 Task: Assign in the project BeaconTech the issue 'Implement a new cloud-based asset management system for a company with advanced asset tracking and maintenance features' to the sprint 'User Persona Development Sprint.'. Assign in the project BeaconTech the issue 'Integrate a new push notification feature into an existing mobile application to enhance user engagement and real-time updates' to the sprint 'User Persona Development Sprint.'. Assign in the project BeaconTech the issue 'Develop a new tool for automated testing of mobile application UI/UX design and user flow' to the sprint 'User Persona Development Sprint.'. Assign in the project BeaconTech the issue 'Upgrade the search and filtering mechanisms of a web application to improve user search experience and result accuracy' to the sprint 'User Persona Development Sprint.'
Action: Mouse moved to (199, 60)
Screenshot: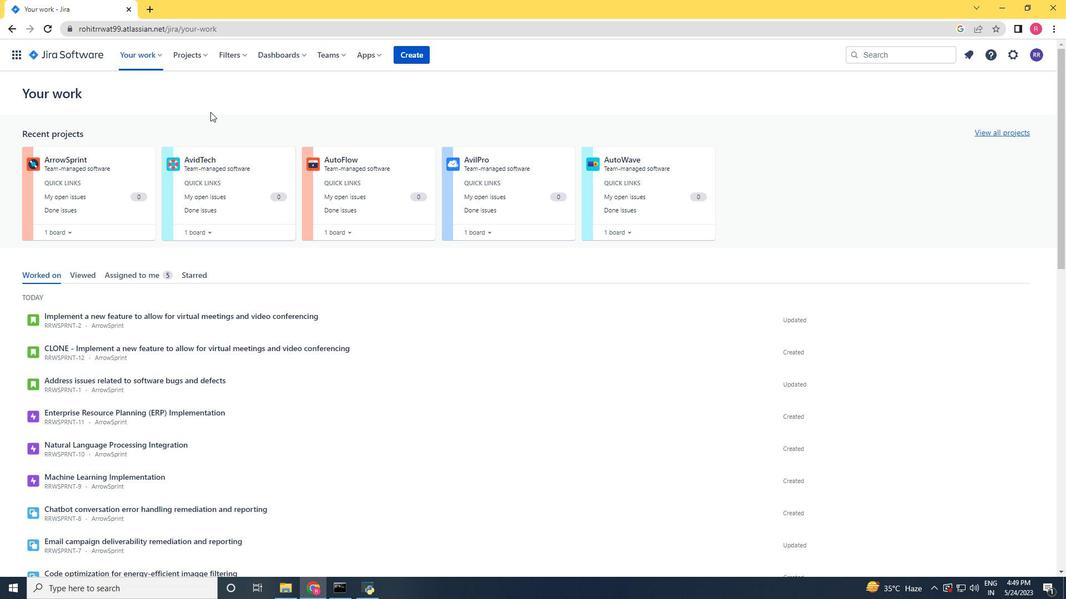 
Action: Mouse pressed left at (199, 60)
Screenshot: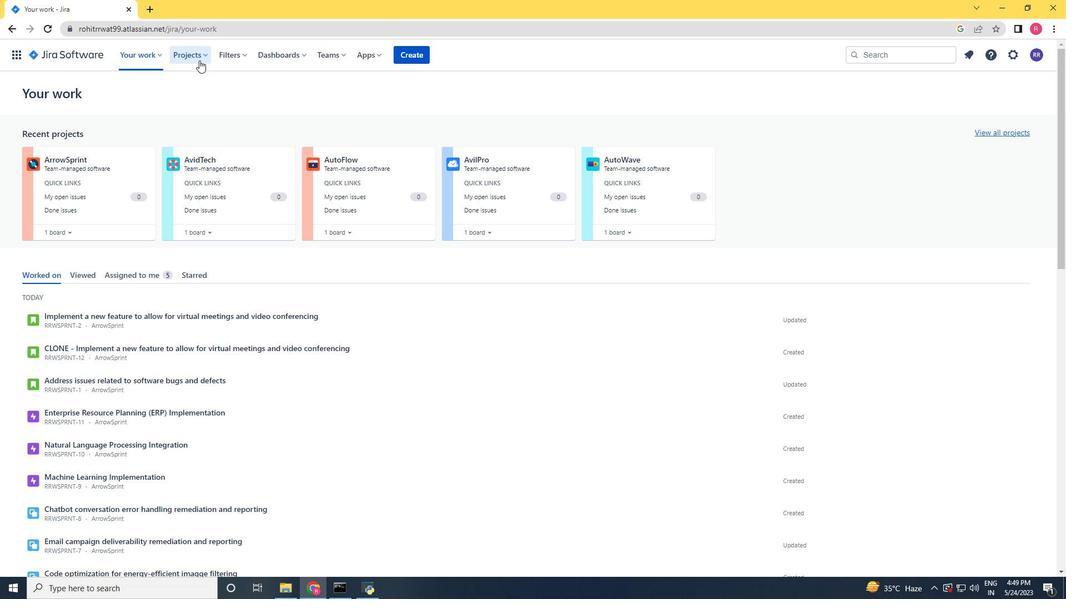 
Action: Mouse moved to (228, 116)
Screenshot: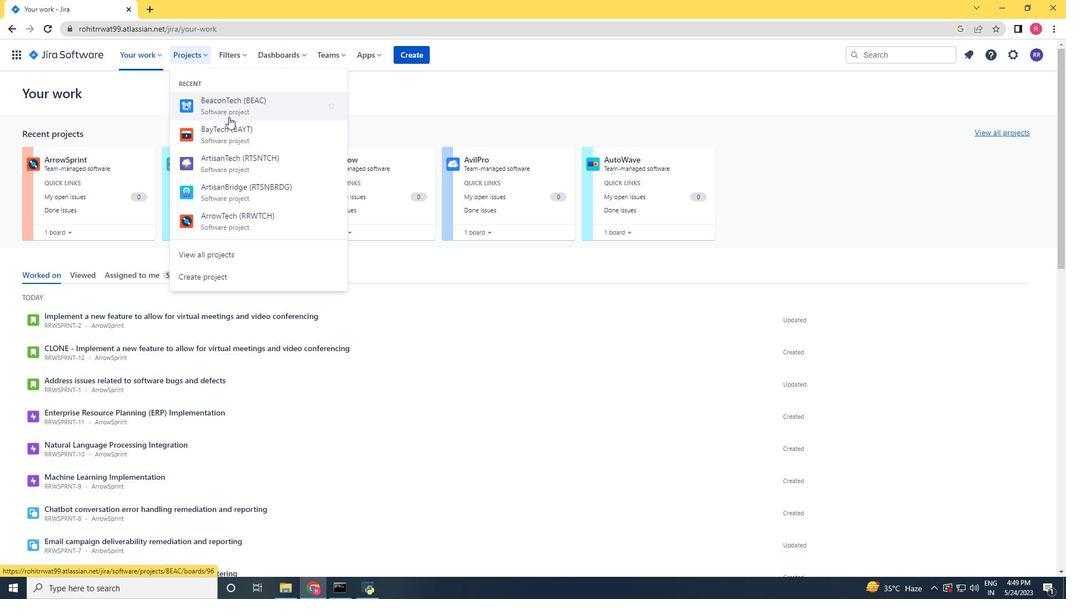 
Action: Mouse pressed left at (228, 116)
Screenshot: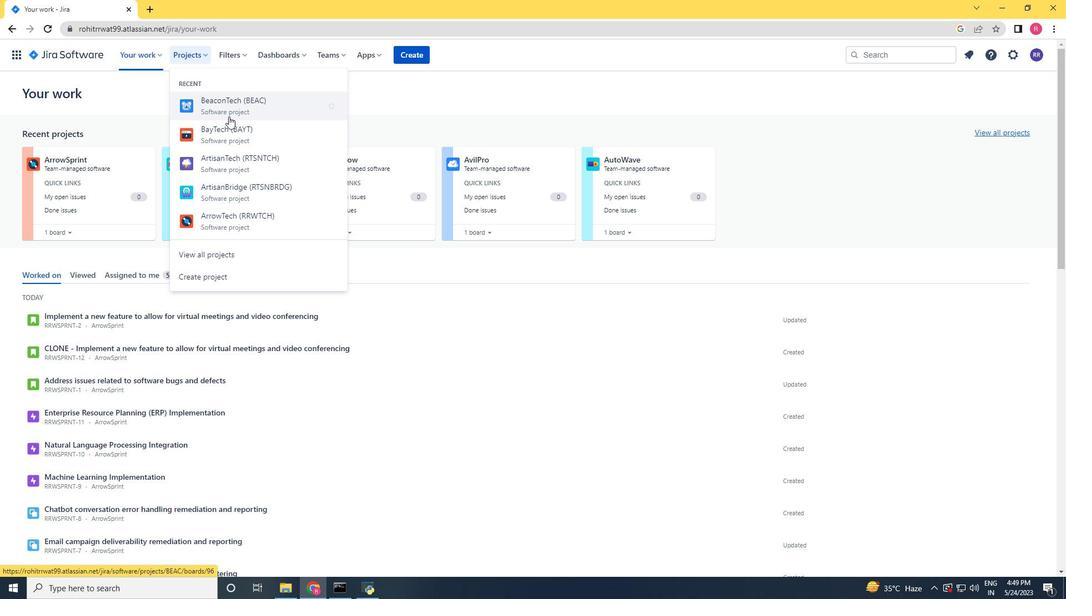 
Action: Mouse moved to (84, 173)
Screenshot: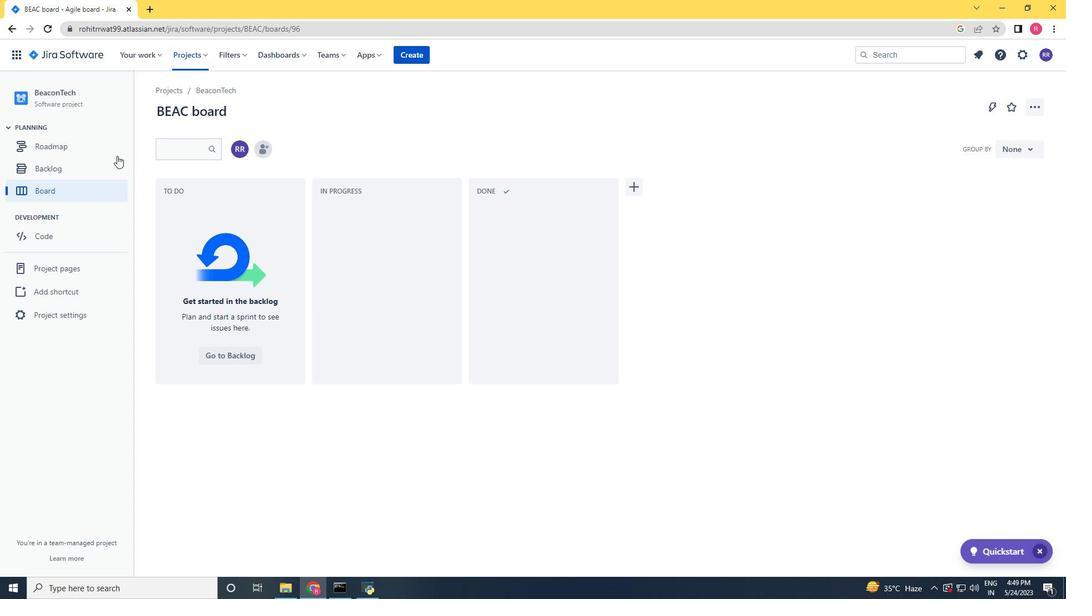 
Action: Mouse pressed left at (84, 173)
Screenshot: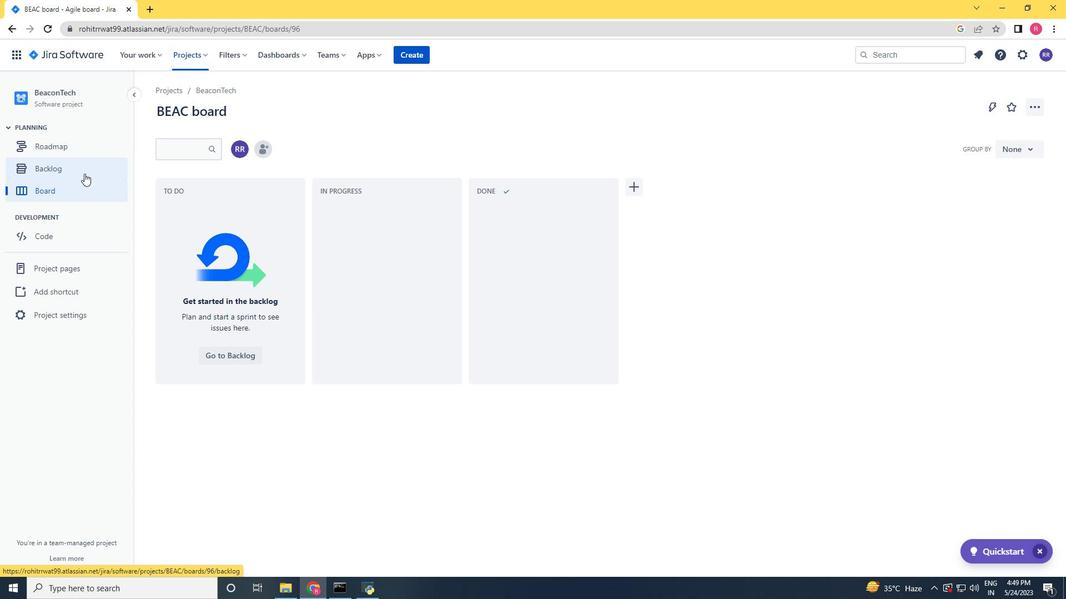
Action: Mouse moved to (1017, 297)
Screenshot: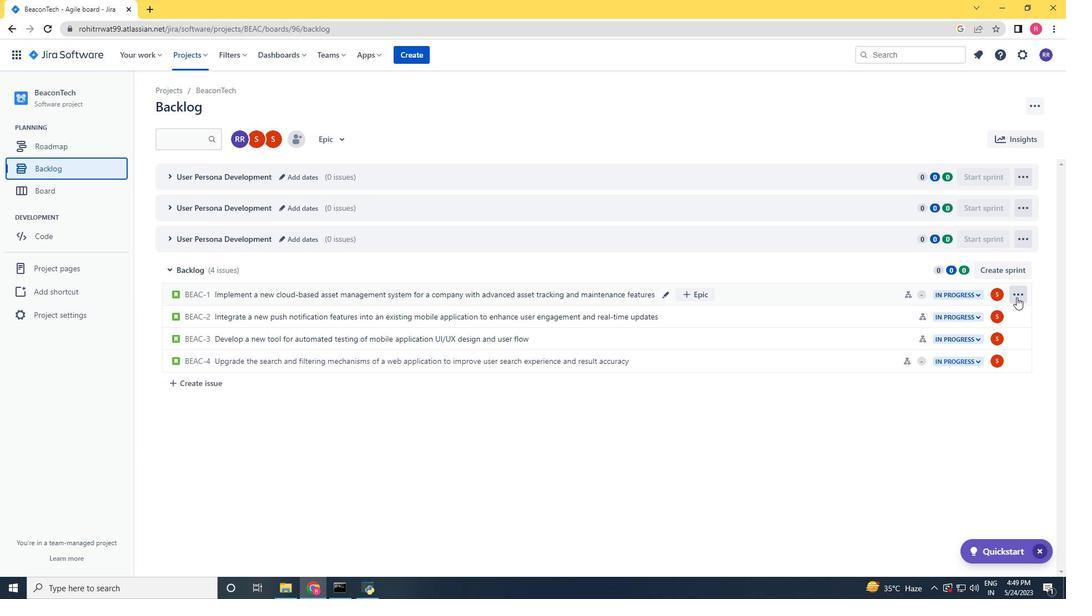 
Action: Mouse pressed left at (1017, 297)
Screenshot: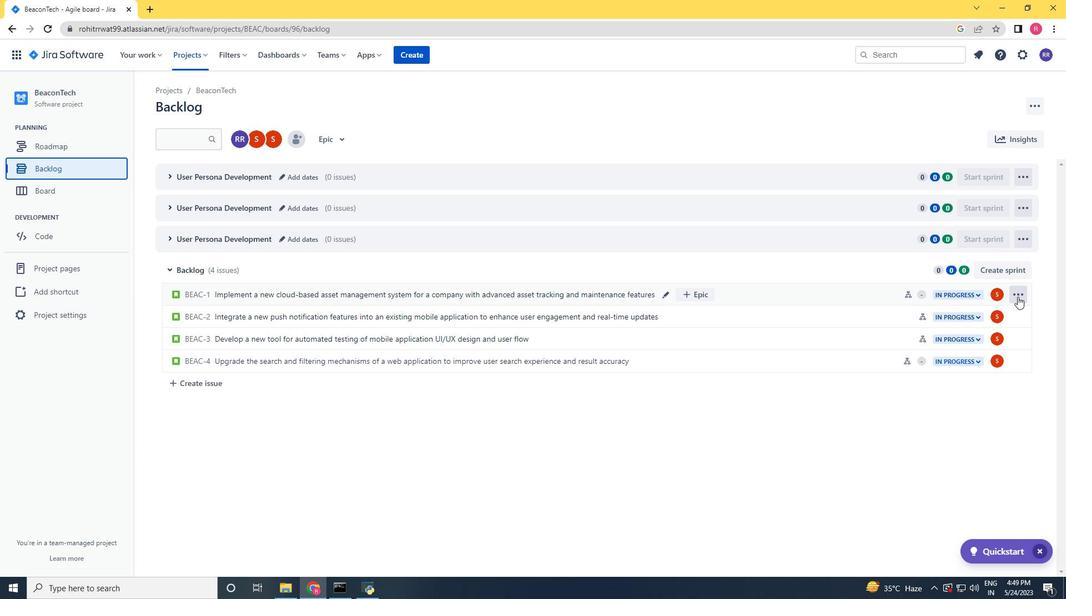 
Action: Mouse moved to (968, 418)
Screenshot: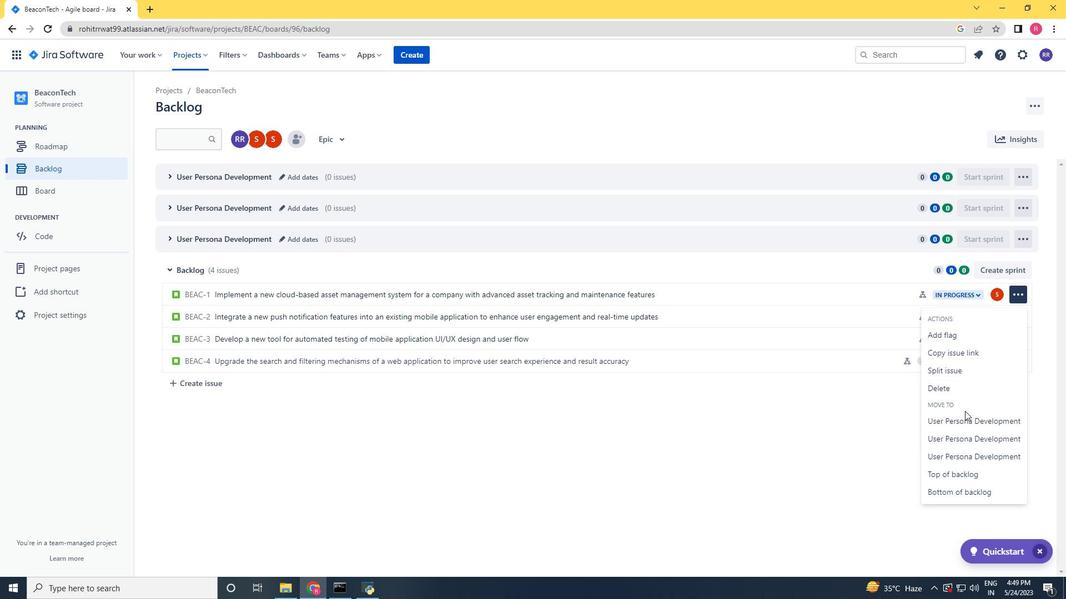 
Action: Mouse pressed left at (968, 418)
Screenshot: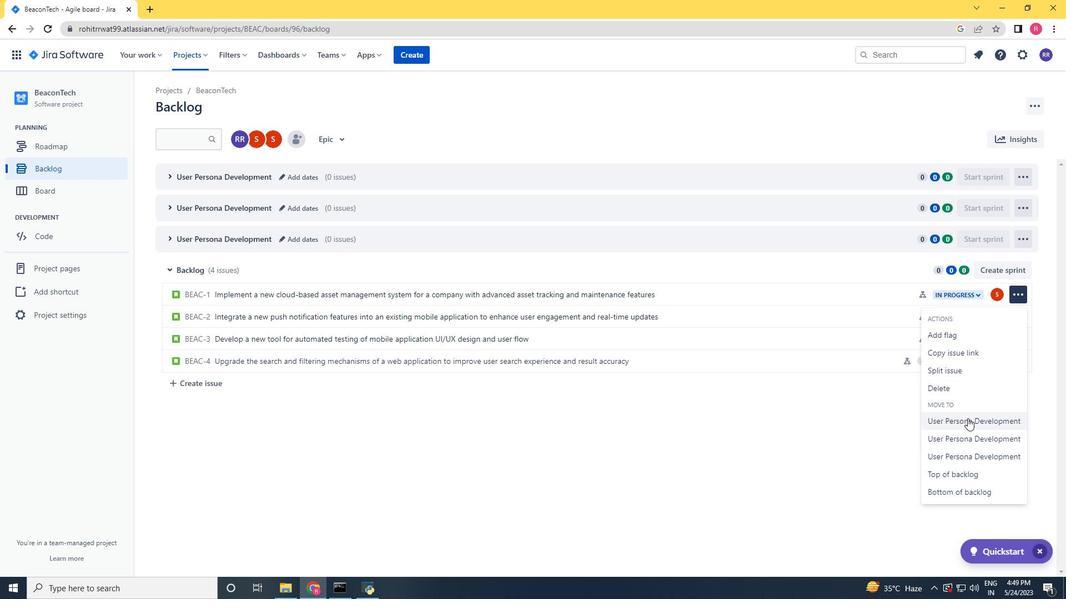 
Action: Mouse moved to (1021, 293)
Screenshot: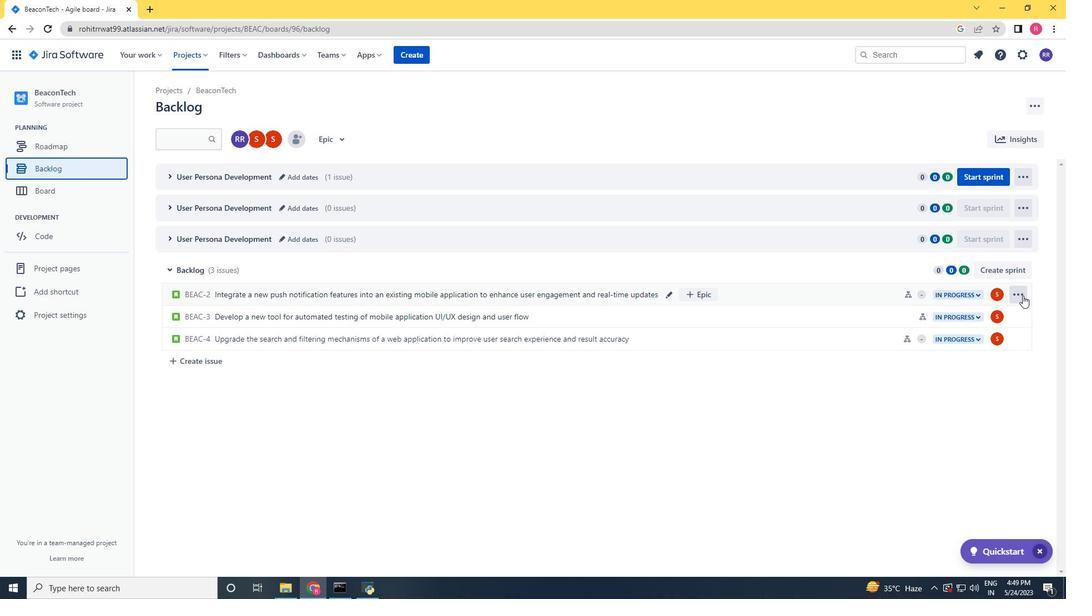 
Action: Mouse pressed left at (1021, 293)
Screenshot: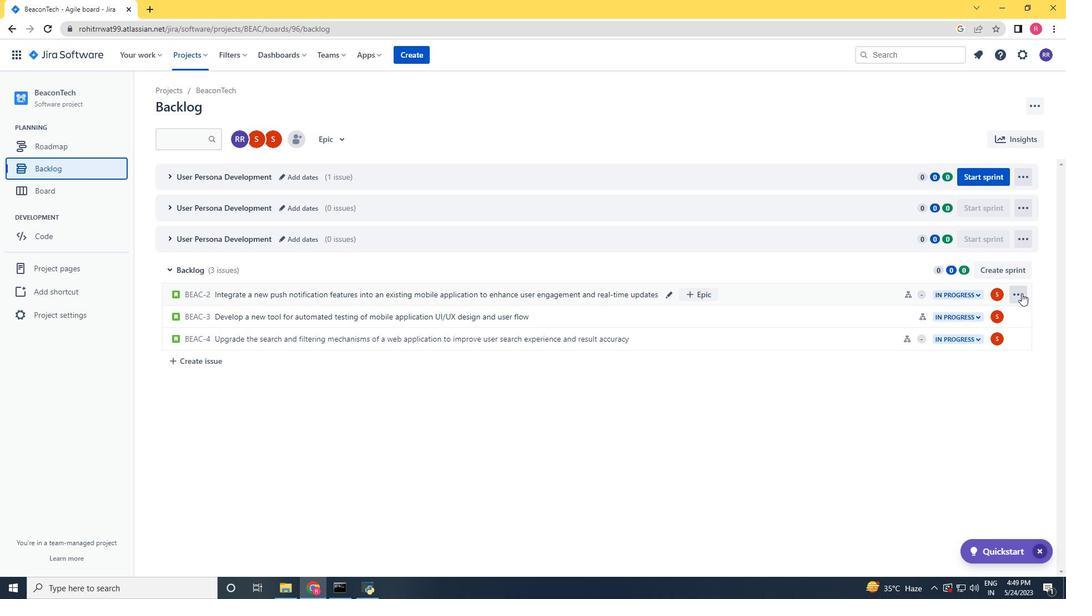 
Action: Mouse moved to (1008, 439)
Screenshot: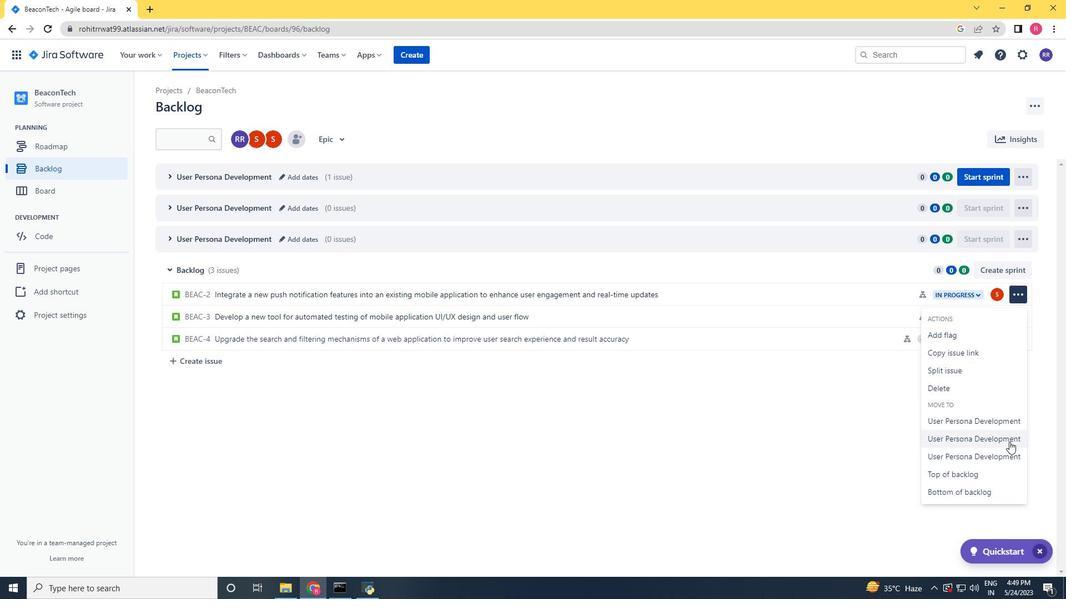 
Action: Mouse pressed left at (1008, 439)
Screenshot: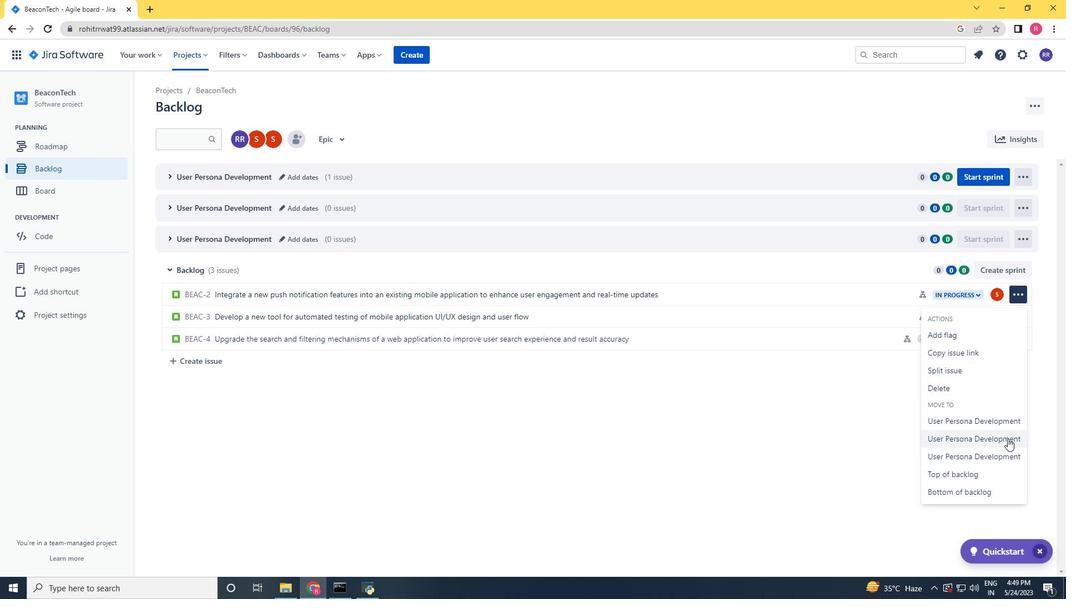 
Action: Mouse moved to (1014, 292)
Screenshot: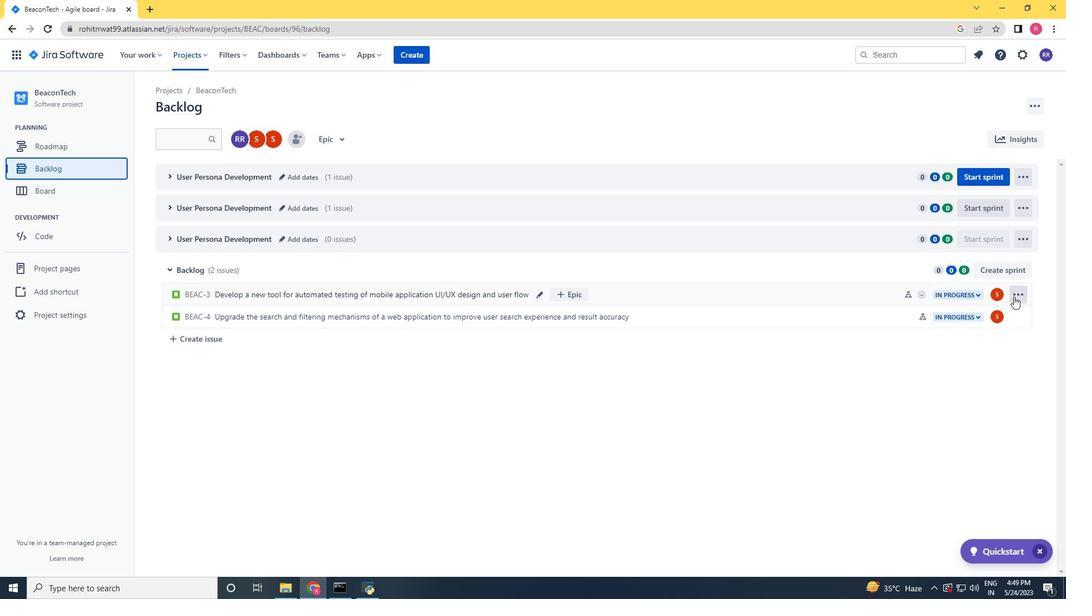 
Action: Mouse pressed left at (1014, 292)
Screenshot: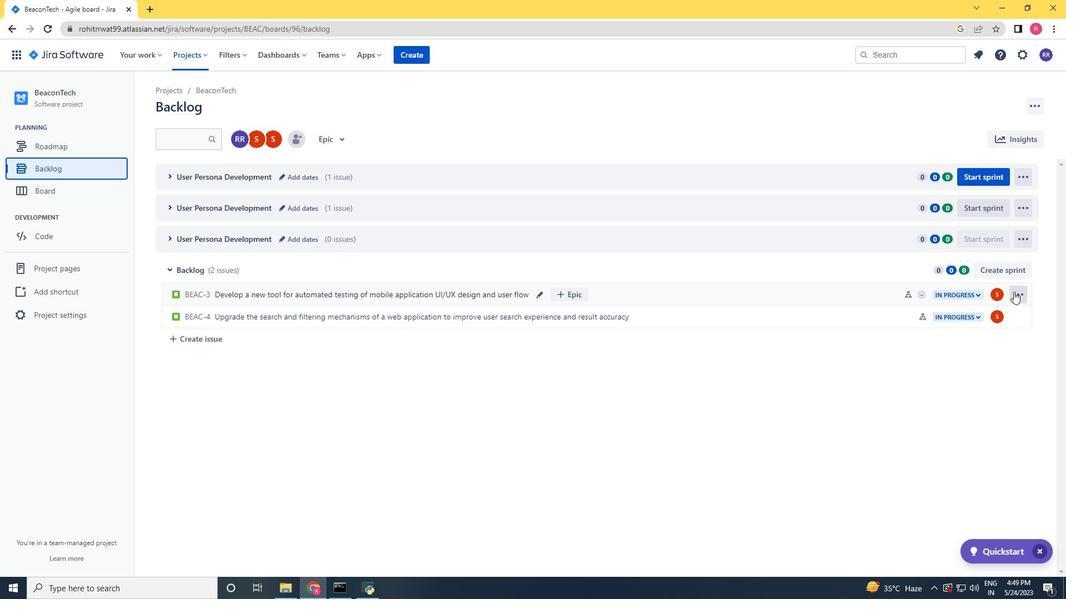 
Action: Mouse moved to (1009, 453)
Screenshot: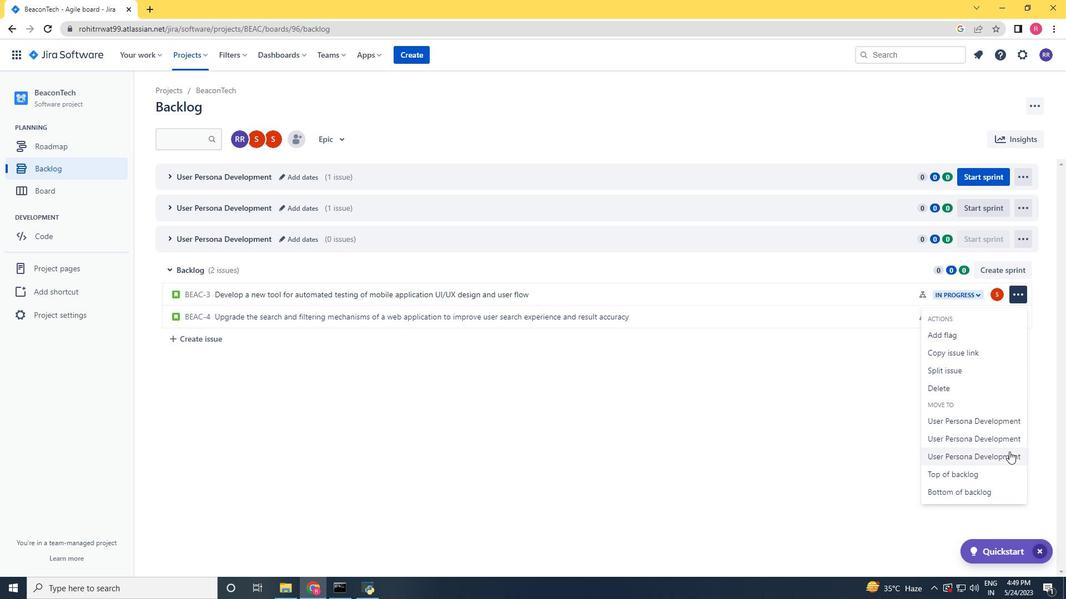 
Action: Mouse pressed left at (1009, 453)
Screenshot: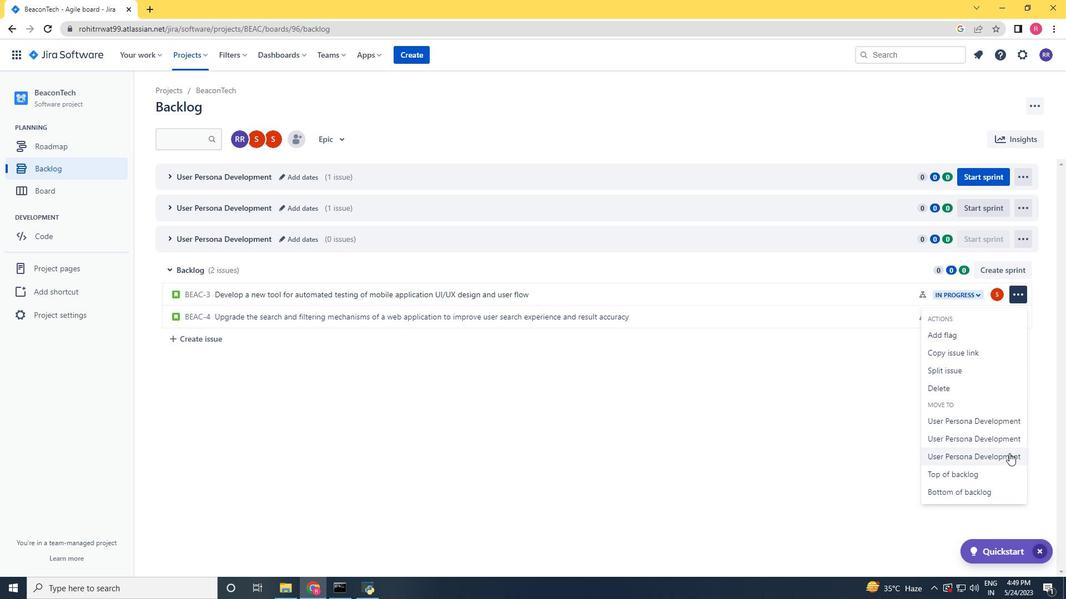 
Action: Mouse moved to (1018, 296)
Screenshot: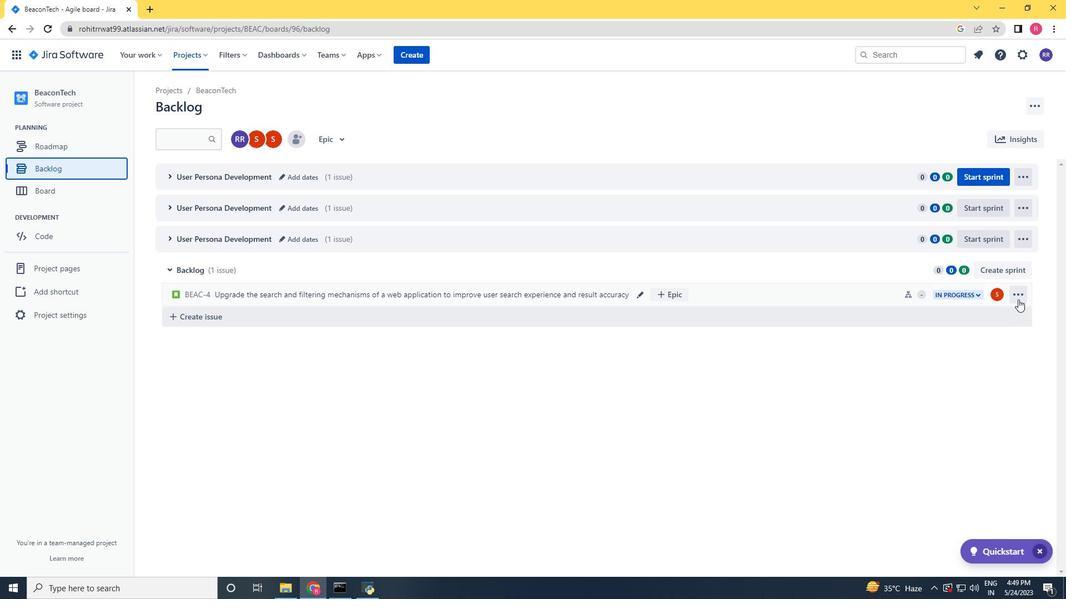 
Action: Mouse pressed left at (1018, 296)
Screenshot: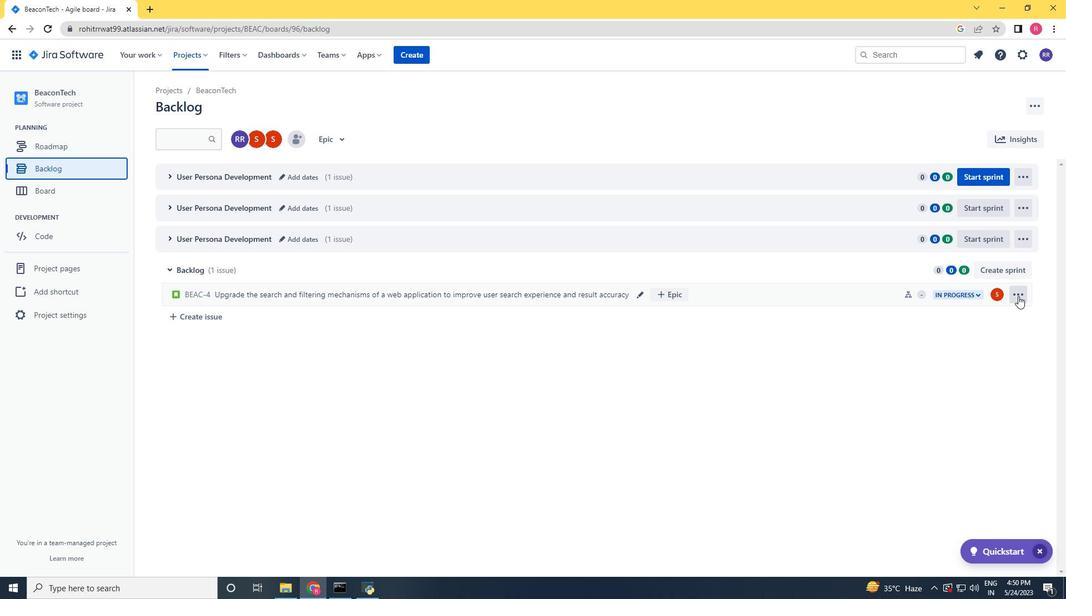 
Action: Mouse moved to (999, 453)
Screenshot: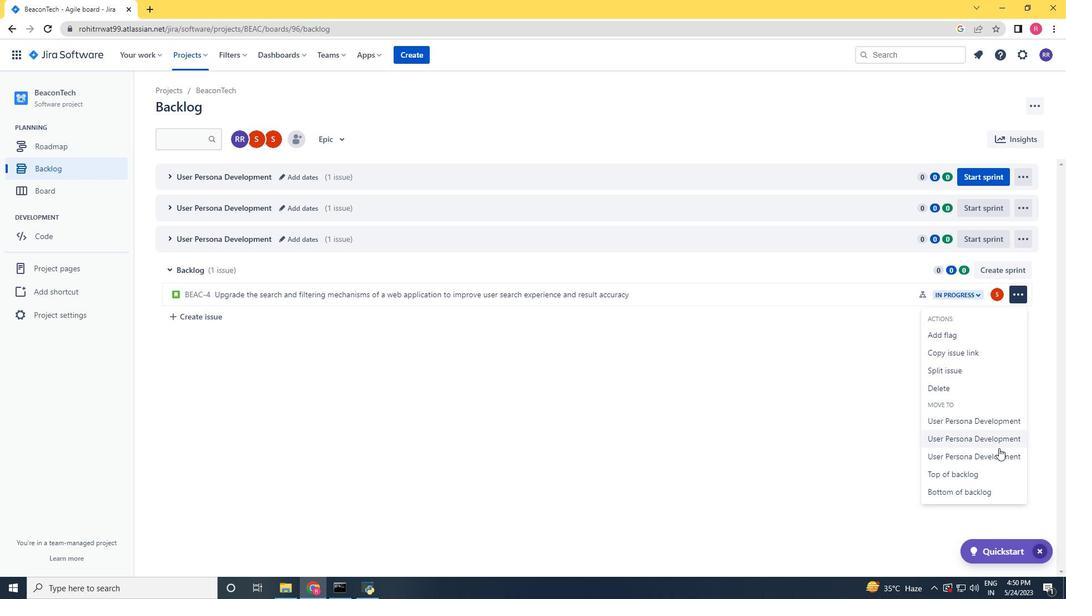 
Action: Mouse pressed left at (999, 453)
Screenshot: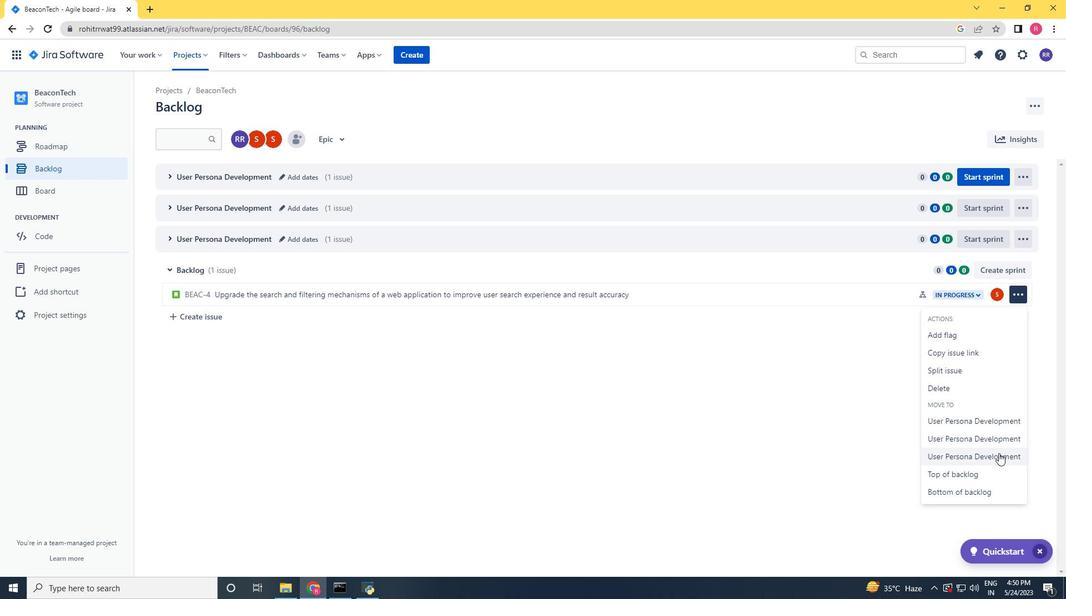 
Action: Mouse moved to (549, 334)
Screenshot: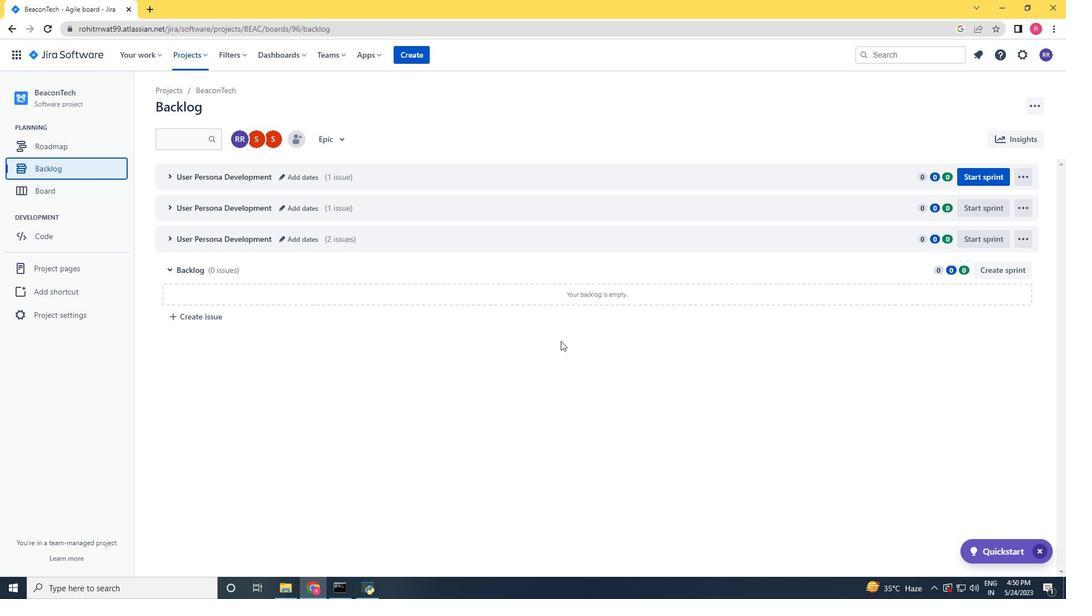 
Action: Mouse scrolled (549, 335) with delta (0, 0)
Screenshot: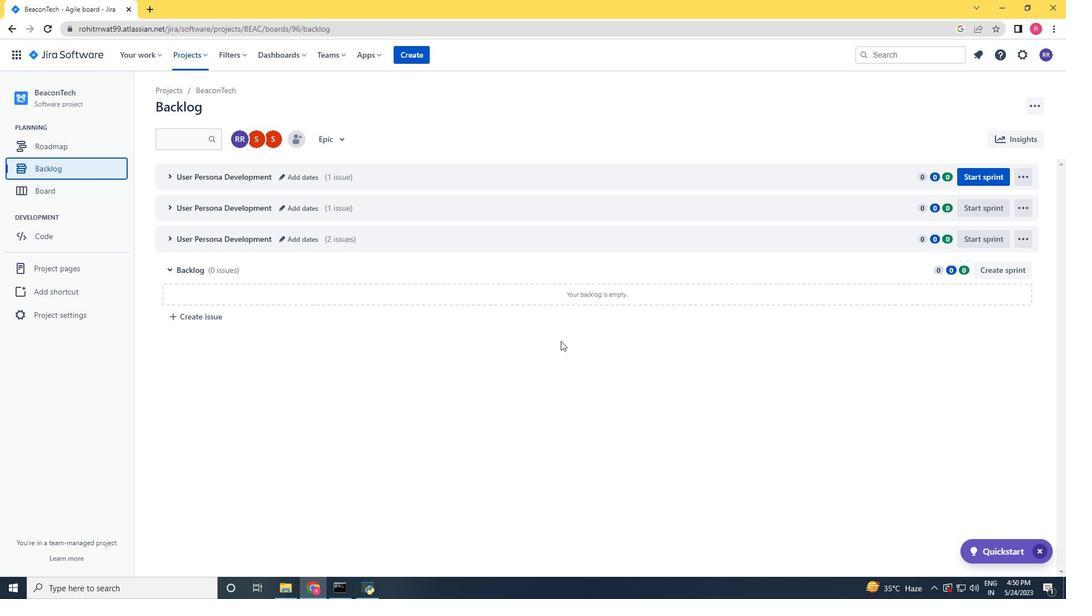 
Action: Mouse moved to (546, 332)
Screenshot: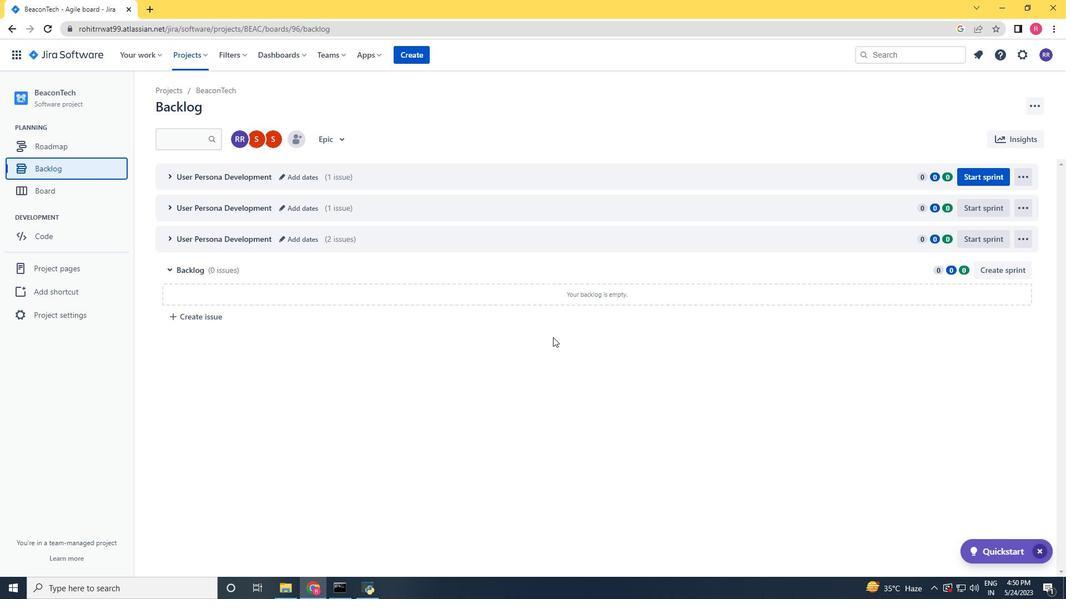 
Action: Mouse scrolled (546, 332) with delta (0, 0)
Screenshot: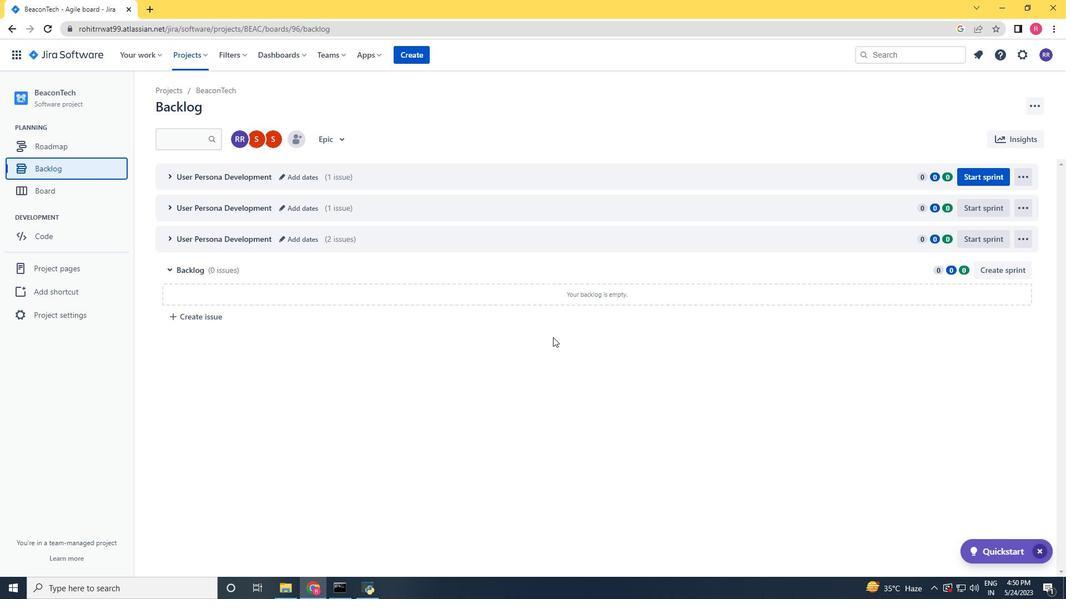 
Action: Mouse moved to (534, 323)
Screenshot: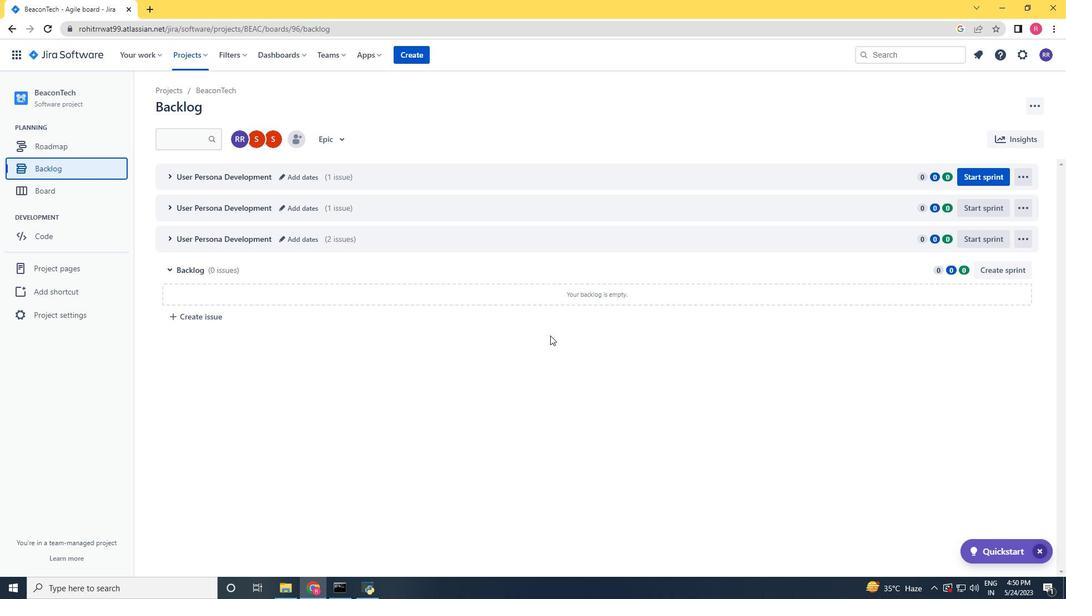 
Action: Mouse scrolled (534, 324) with delta (0, 0)
Screenshot: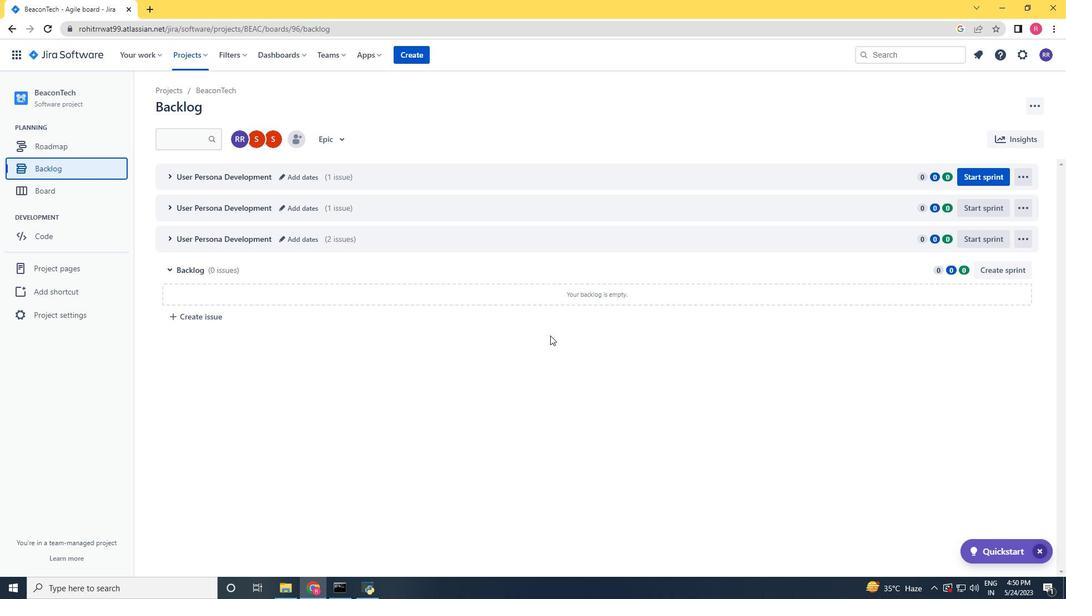 
Action: Mouse moved to (169, 178)
Screenshot: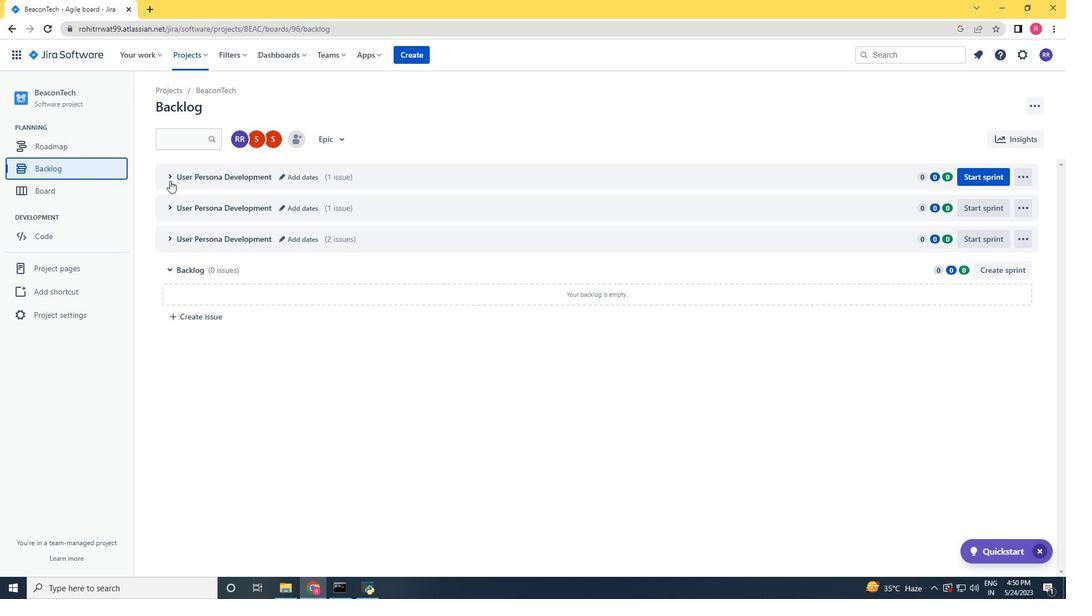 
Action: Mouse pressed left at (169, 178)
Screenshot: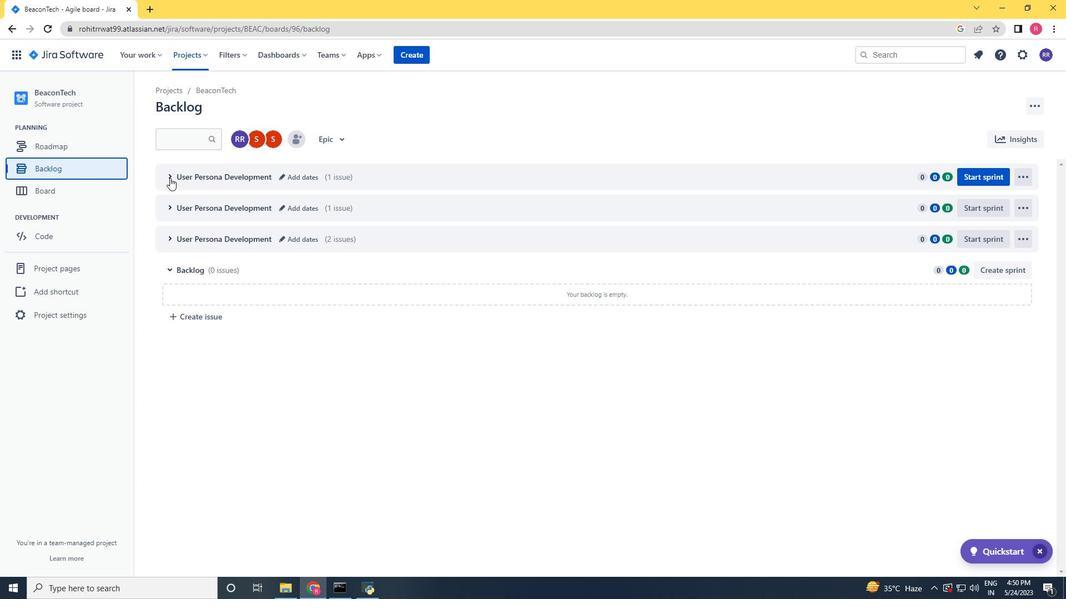 
Action: Mouse moved to (167, 278)
Screenshot: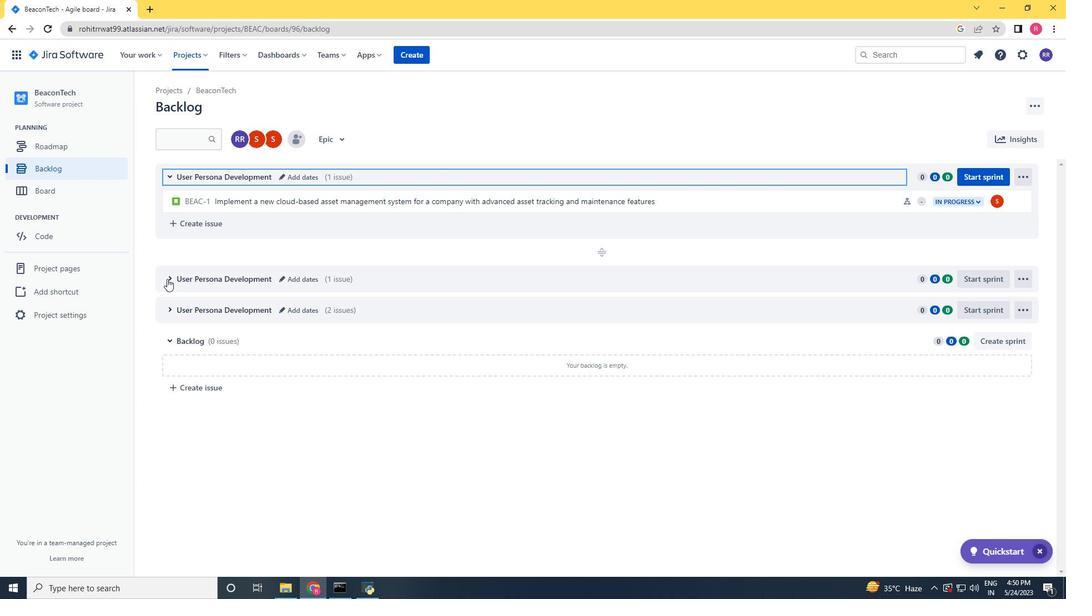 
Action: Mouse pressed left at (167, 278)
Screenshot: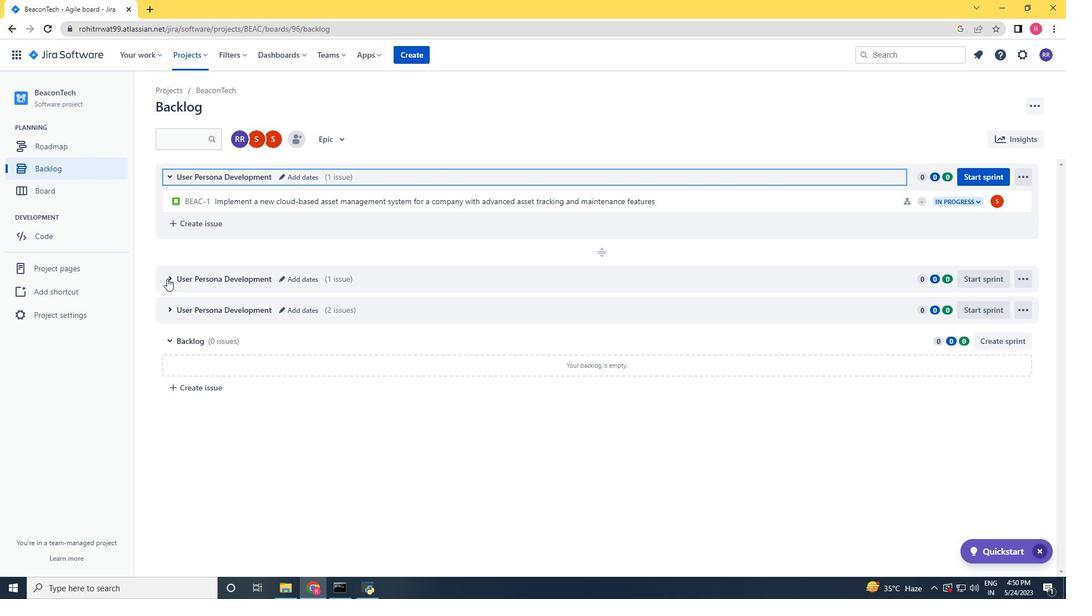 
Action: Mouse scrolled (167, 279) with delta (0, 0)
Screenshot: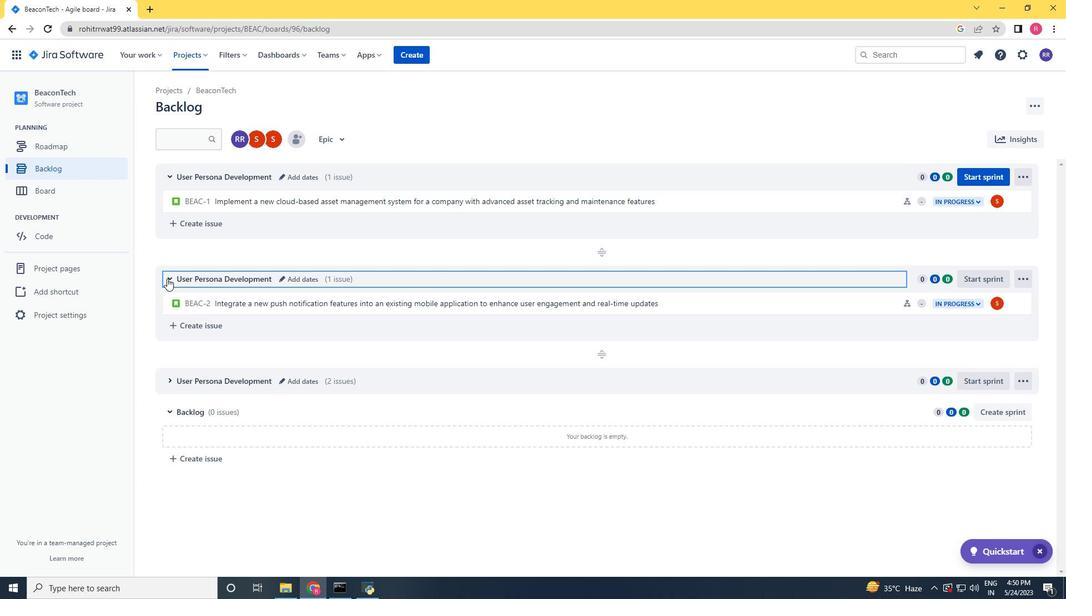 
Action: Mouse scrolled (167, 279) with delta (0, 0)
Screenshot: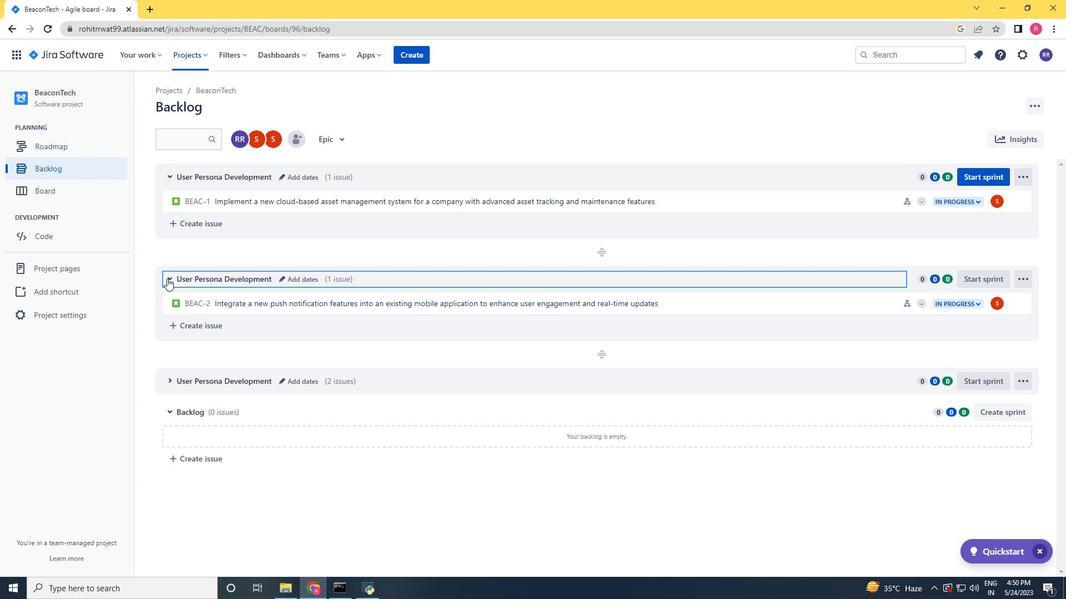 
Action: Mouse scrolled (167, 279) with delta (0, 0)
Screenshot: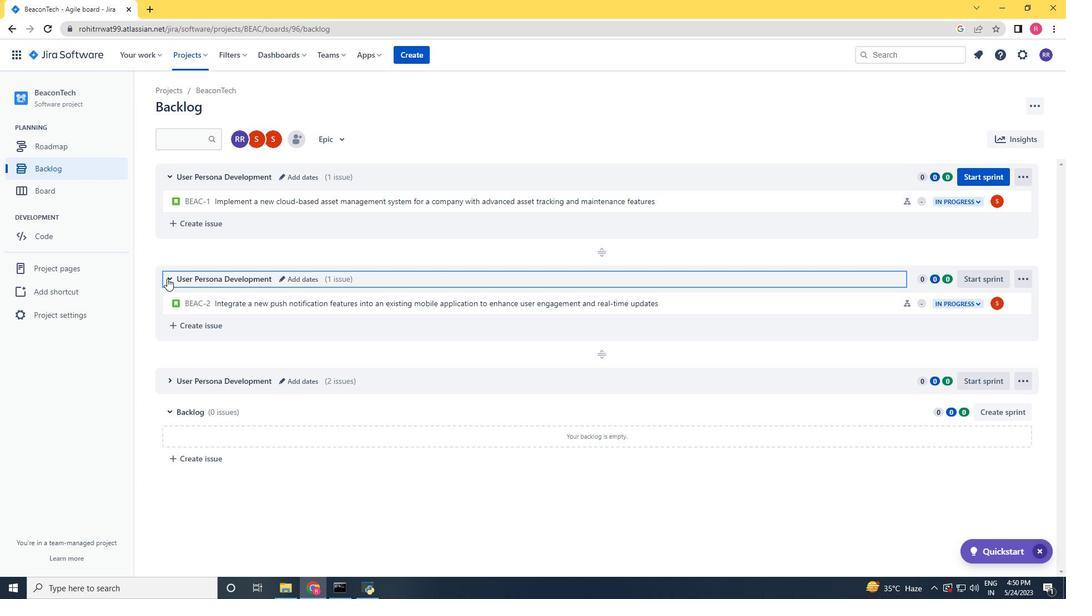 
Action: Mouse scrolled (167, 278) with delta (0, 0)
Screenshot: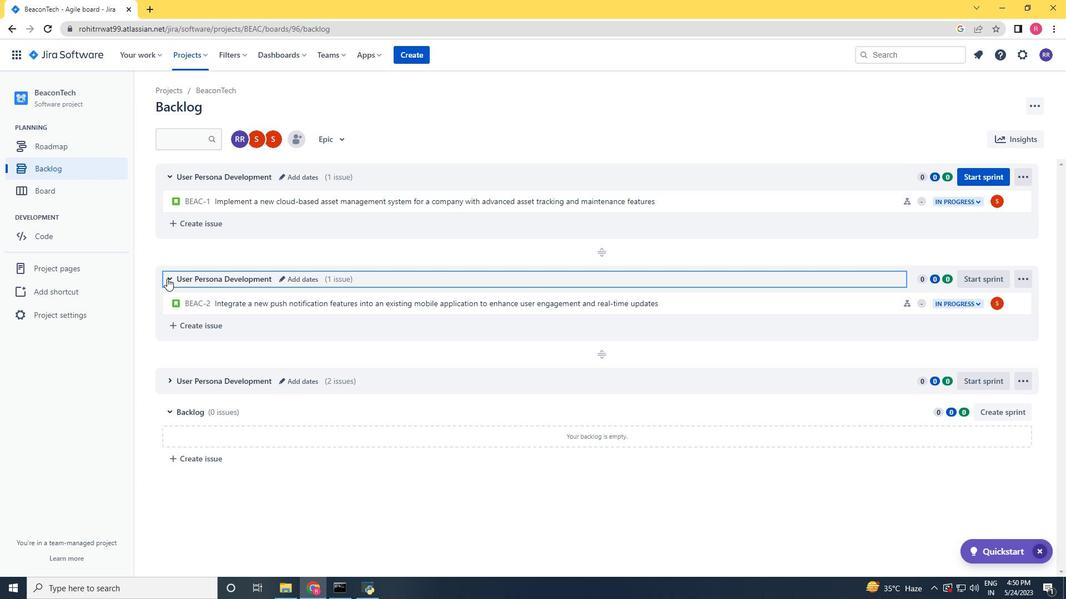
Action: Mouse scrolled (167, 278) with delta (0, 0)
Screenshot: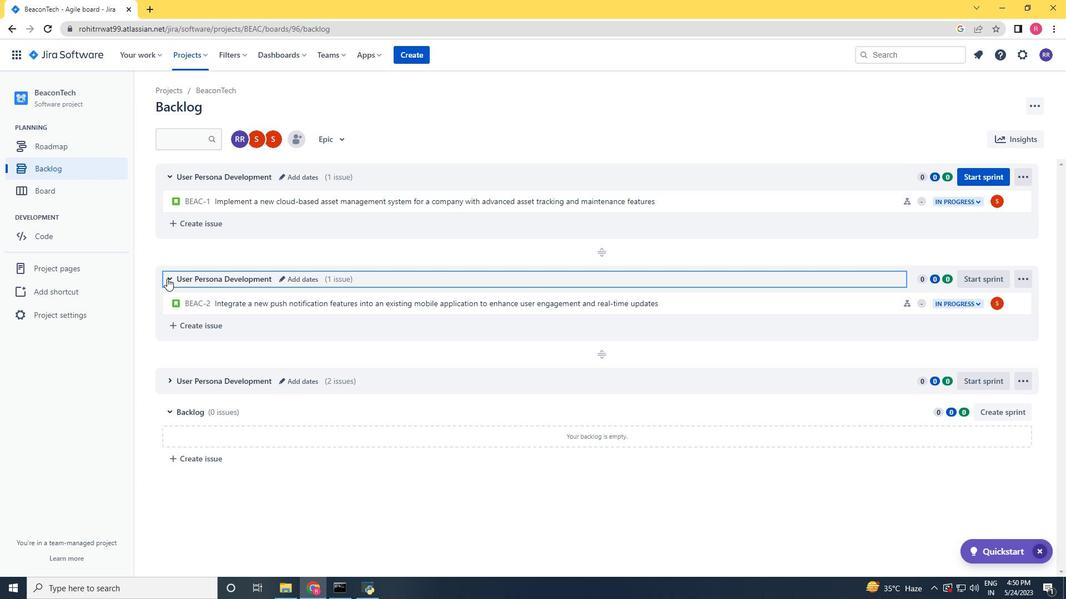 
Action: Mouse scrolled (167, 278) with delta (0, 0)
Screenshot: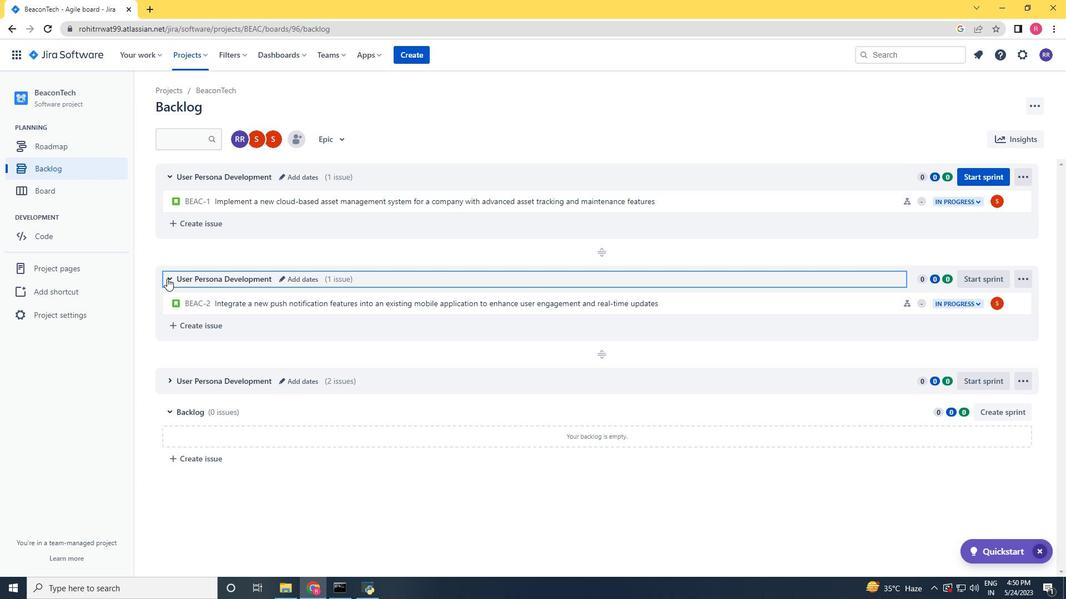 
Action: Mouse scrolled (167, 278) with delta (0, 0)
Screenshot: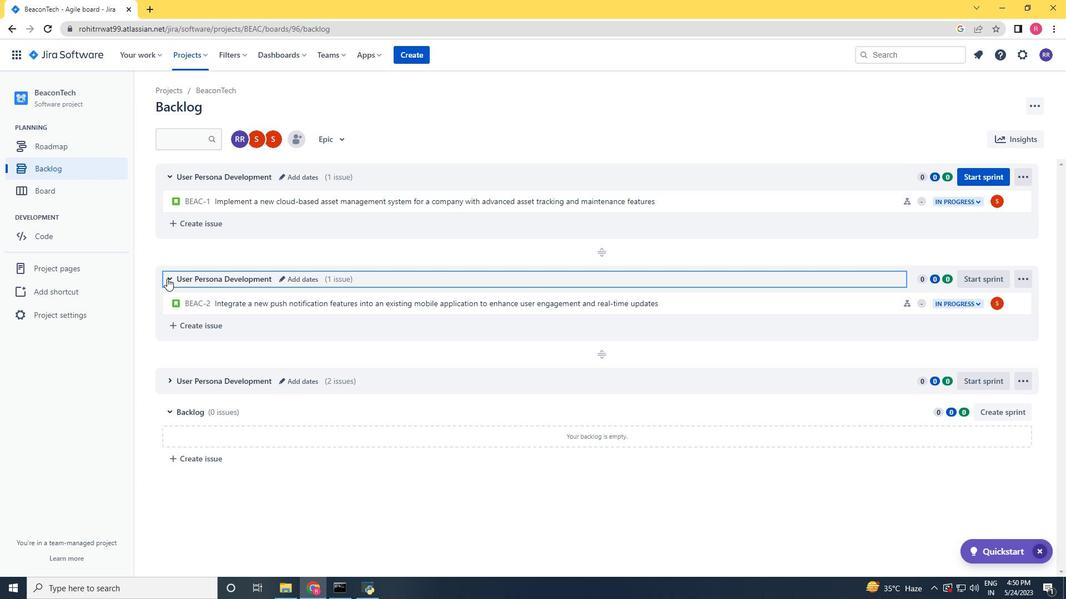
Action: Mouse moved to (169, 382)
Screenshot: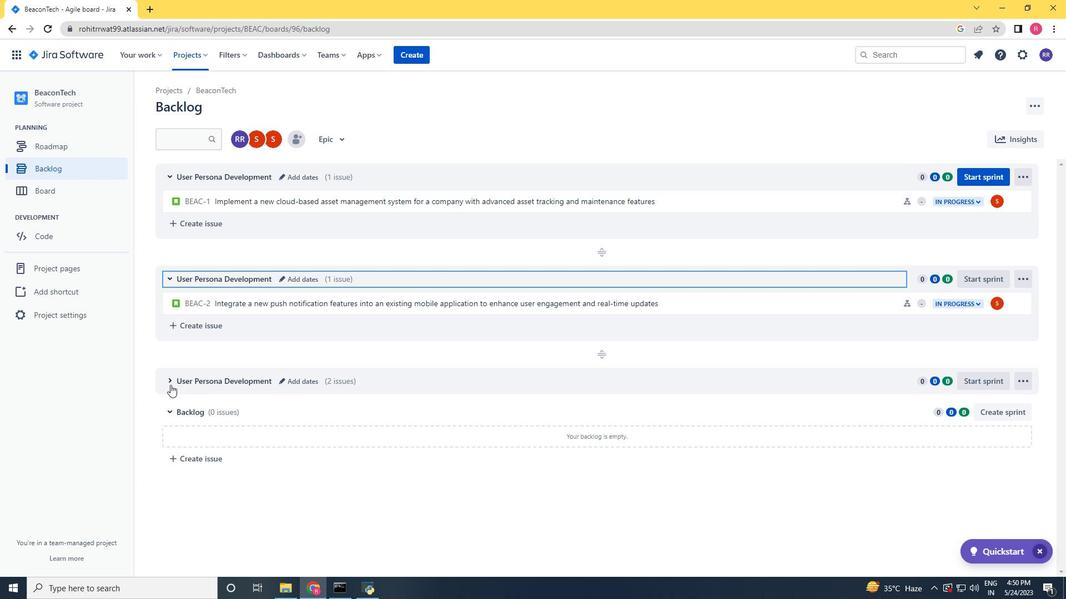 
Action: Mouse pressed left at (169, 382)
Screenshot: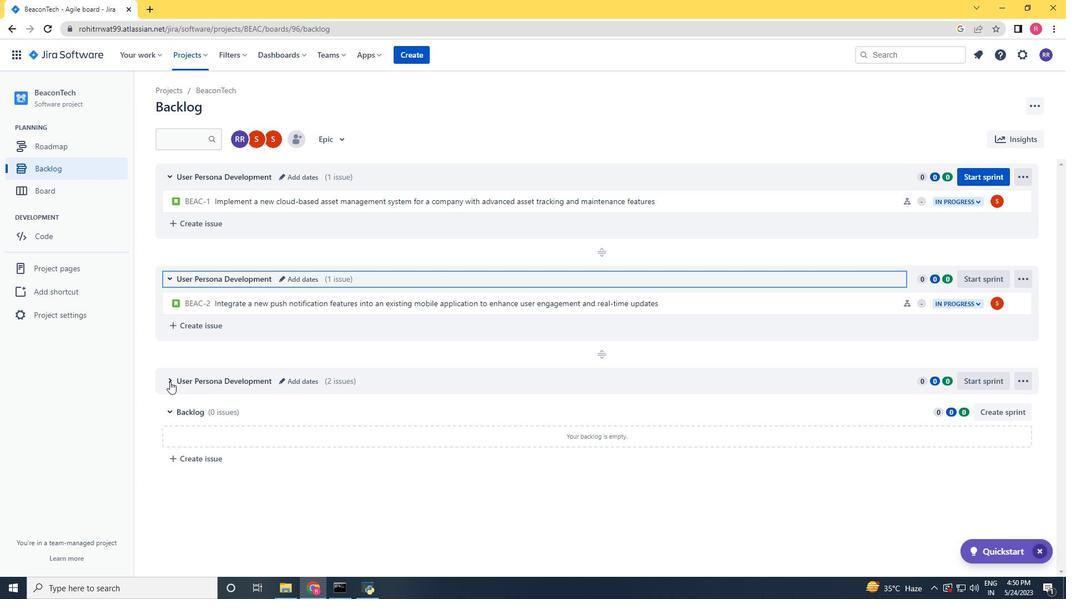 
Action: Mouse moved to (204, 359)
Screenshot: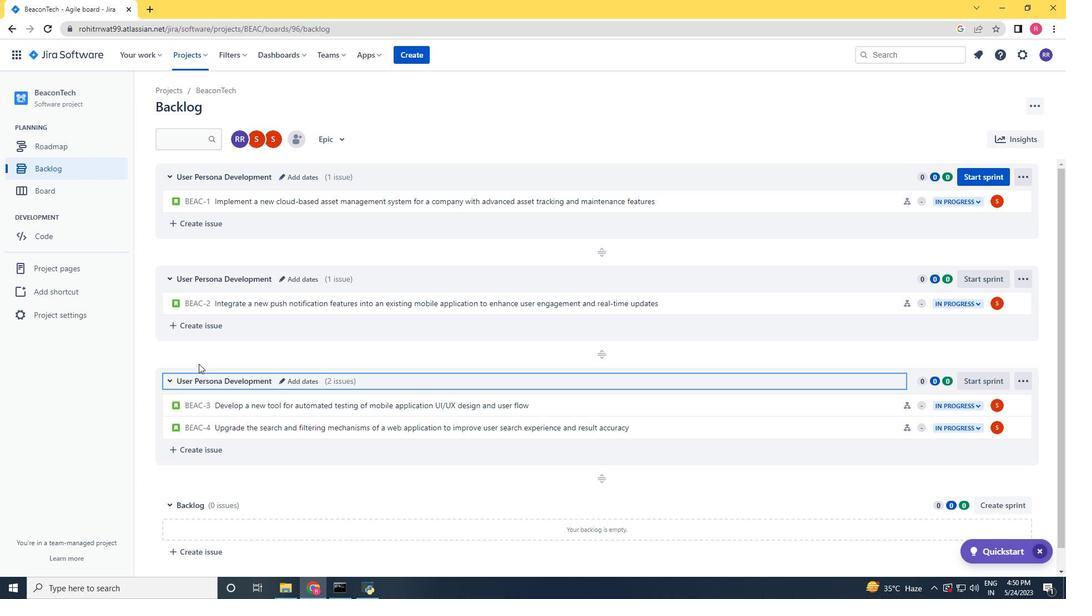 
Action: Mouse scrolled (204, 360) with delta (0, 0)
Screenshot: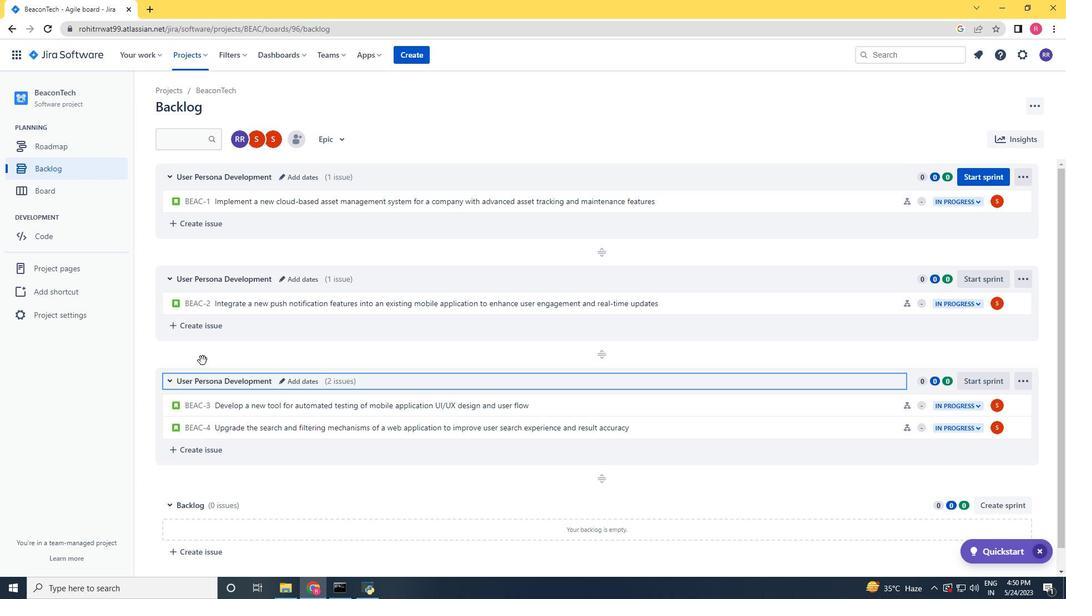 
Action: Mouse moved to (204, 359)
Screenshot: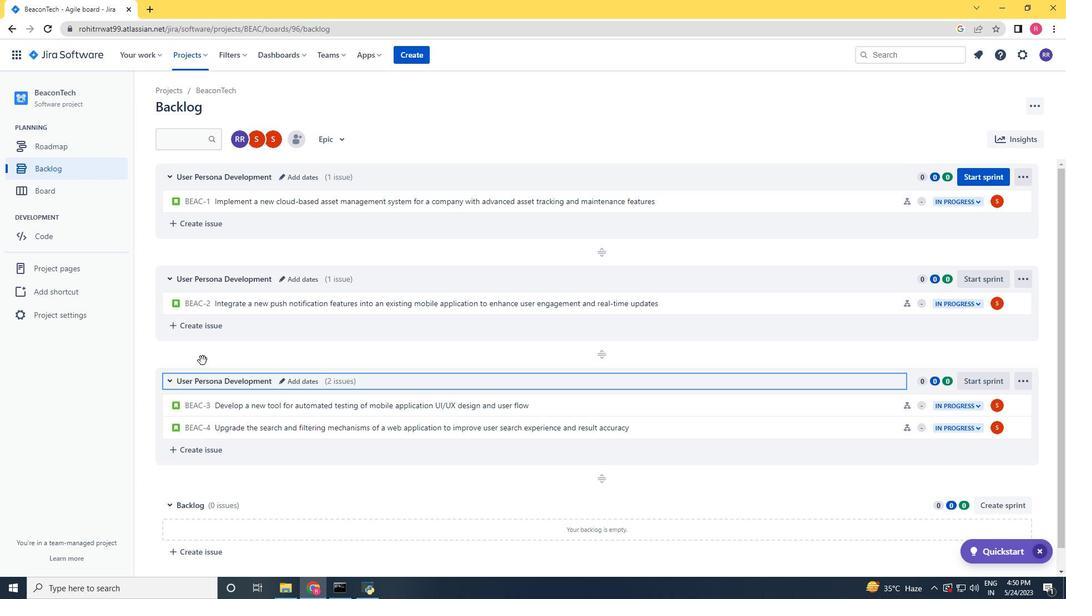 
Action: Mouse scrolled (204, 360) with delta (0, 0)
Screenshot: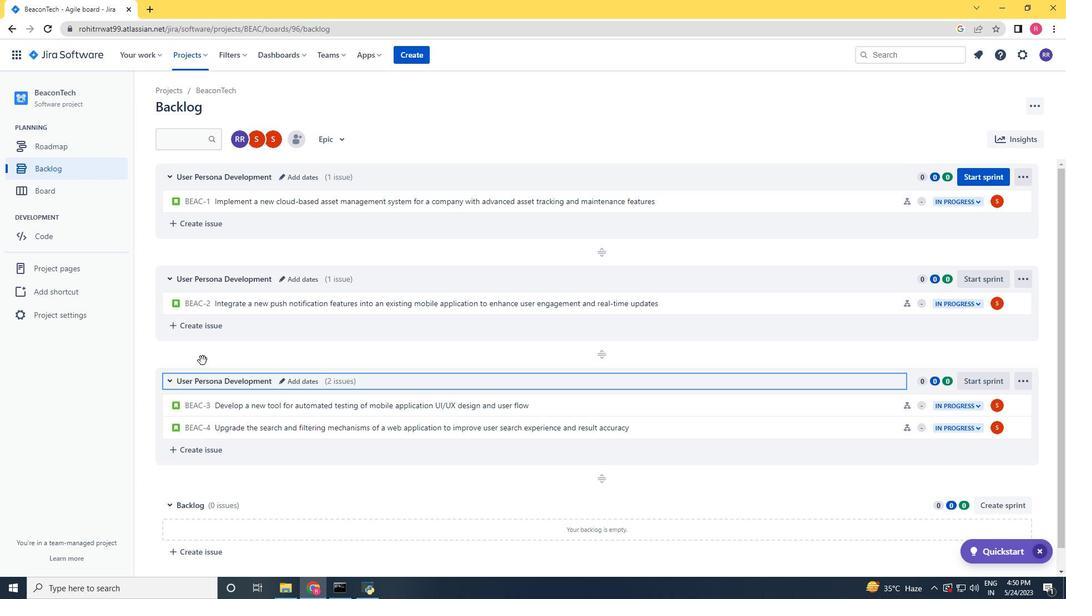 
Action: Mouse moved to (204, 358)
Screenshot: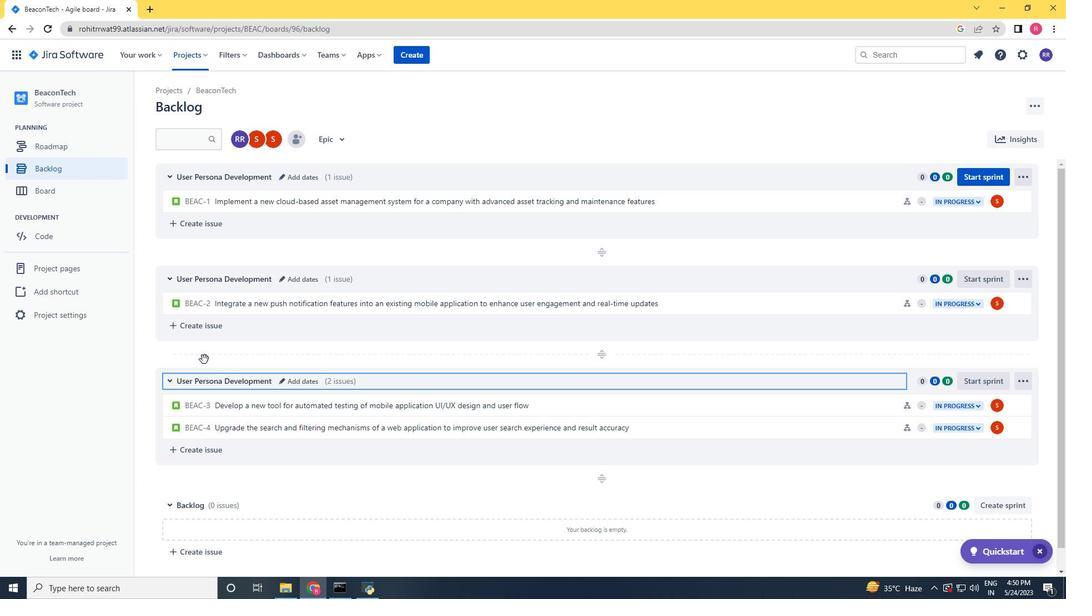 
Action: Mouse scrolled (204, 359) with delta (0, 0)
Screenshot: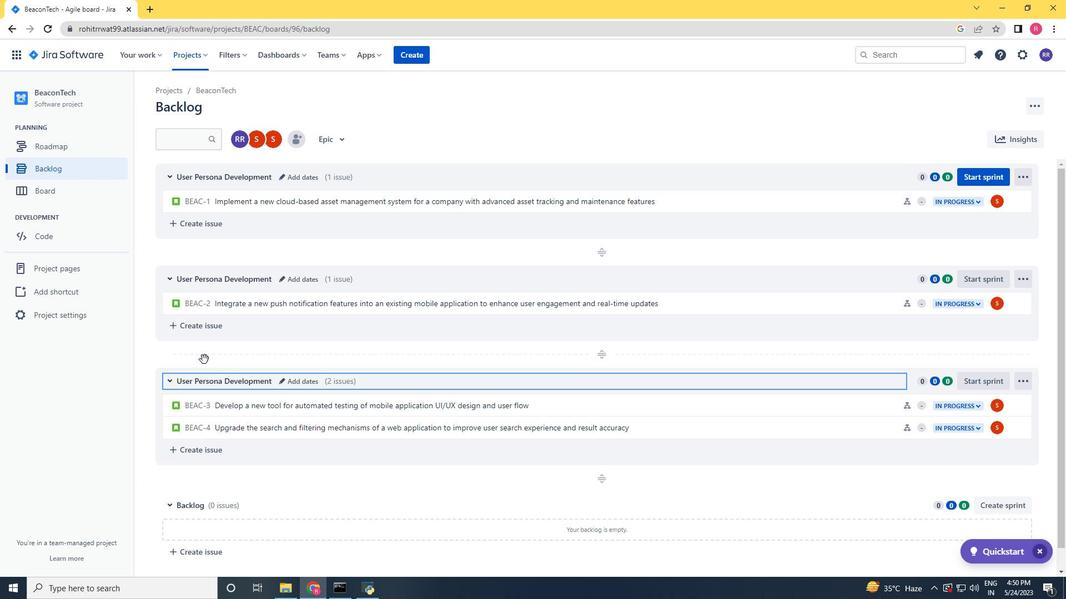 
Action: Mouse moved to (204, 358)
Screenshot: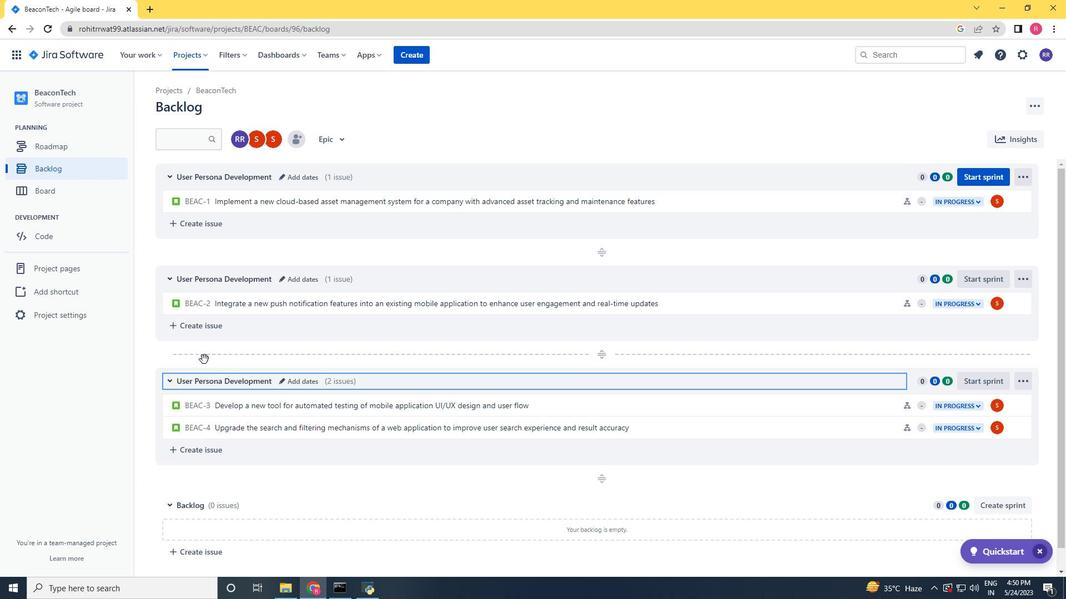 
Action: Mouse scrolled (204, 358) with delta (0, 0)
Screenshot: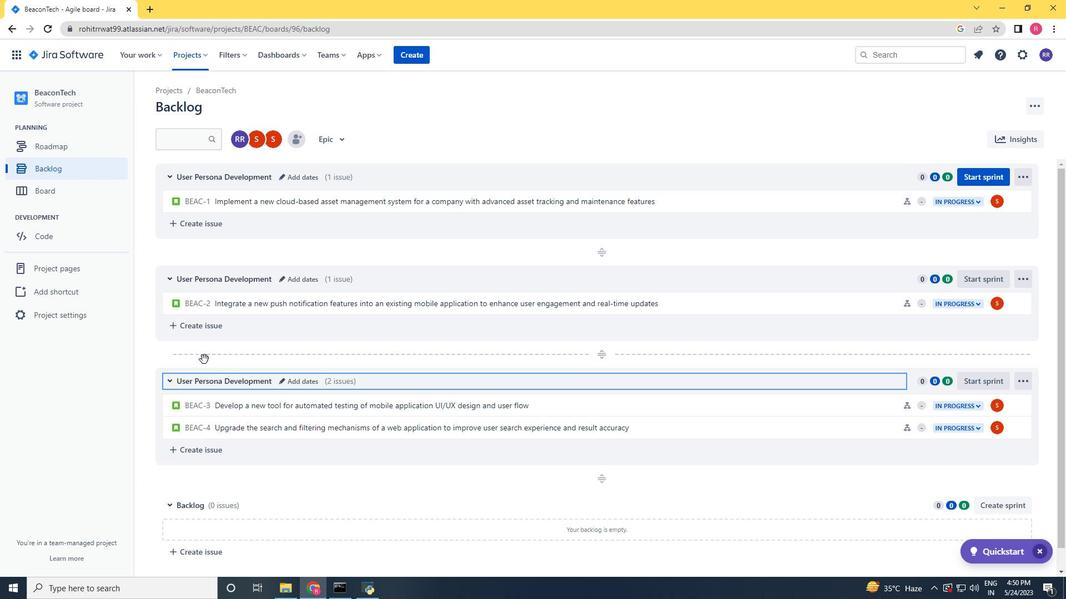 
Action: Mouse moved to (207, 355)
Screenshot: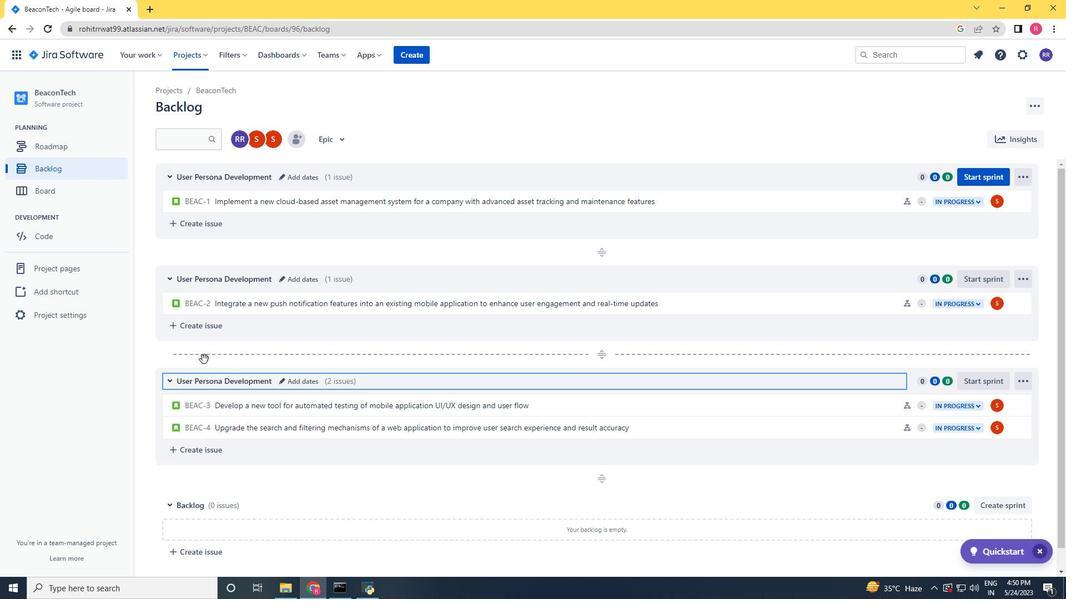 
Action: Mouse scrolled (207, 355) with delta (0, 0)
Screenshot: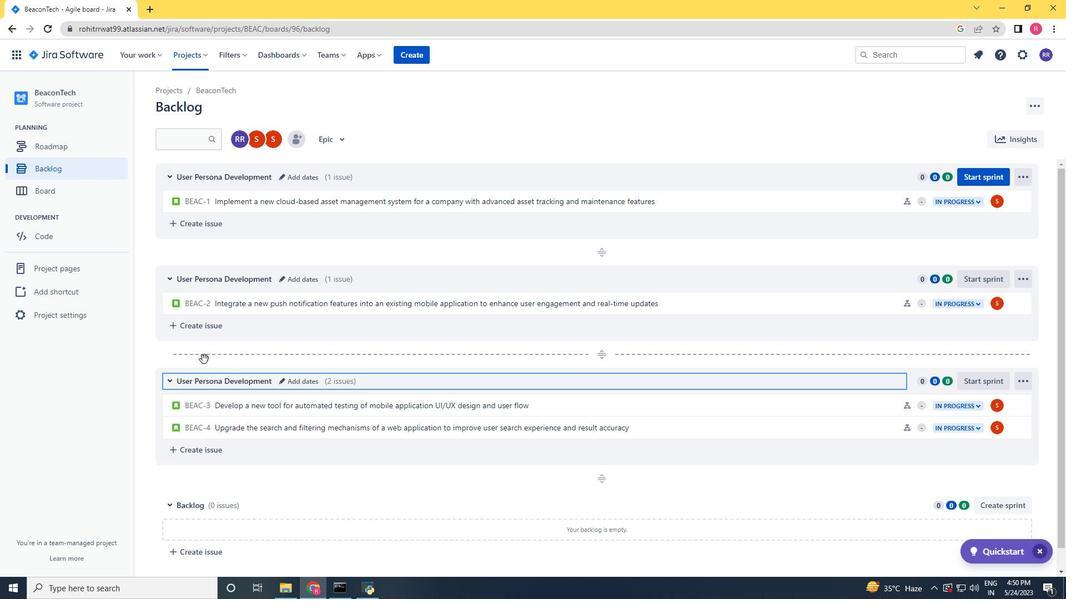 
Action: Mouse moved to (208, 353)
Screenshot: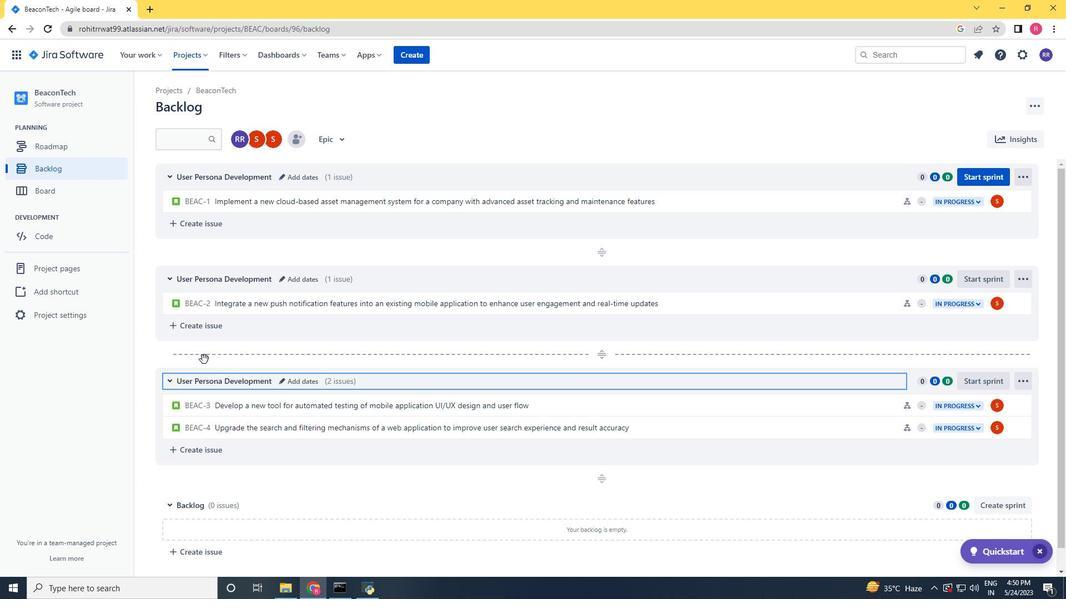
Action: Mouse scrolled (208, 353) with delta (0, 0)
Screenshot: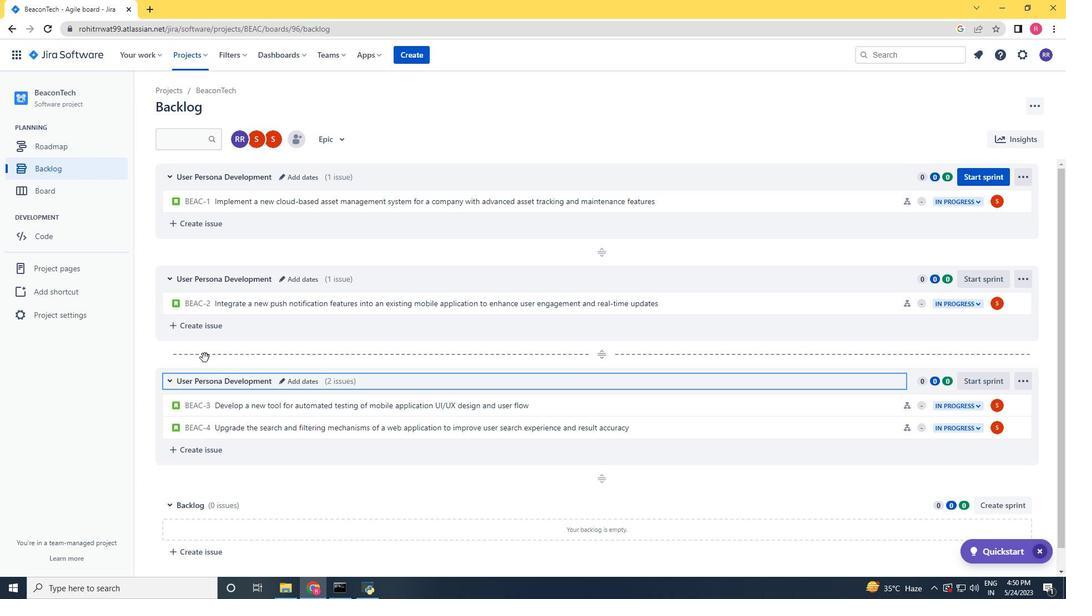 
Action: Mouse moved to (209, 351)
Screenshot: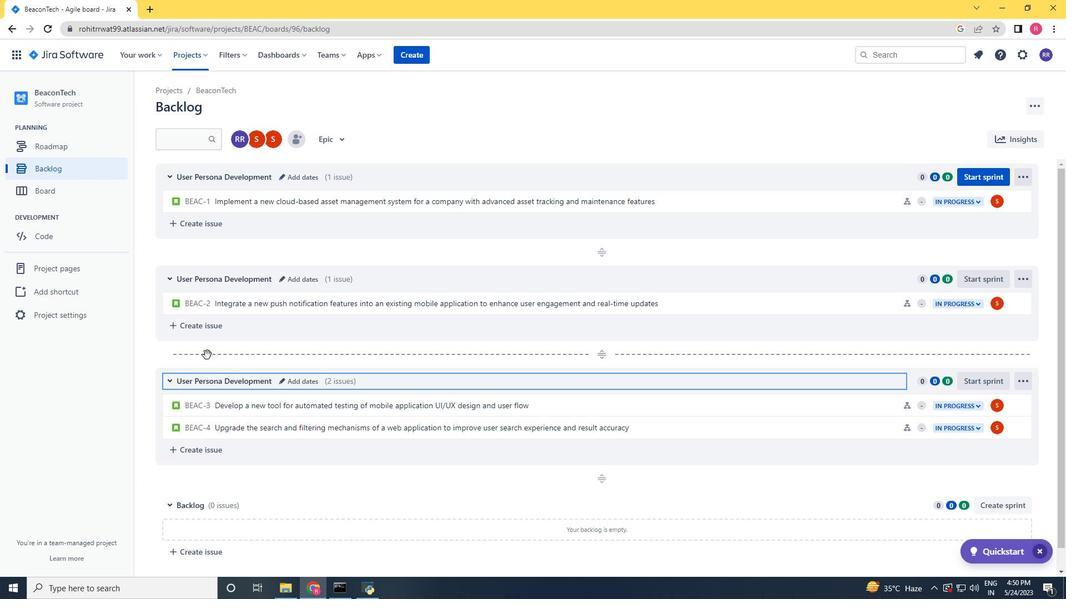 
Action: Mouse scrolled (209, 350) with delta (0, 0)
Screenshot: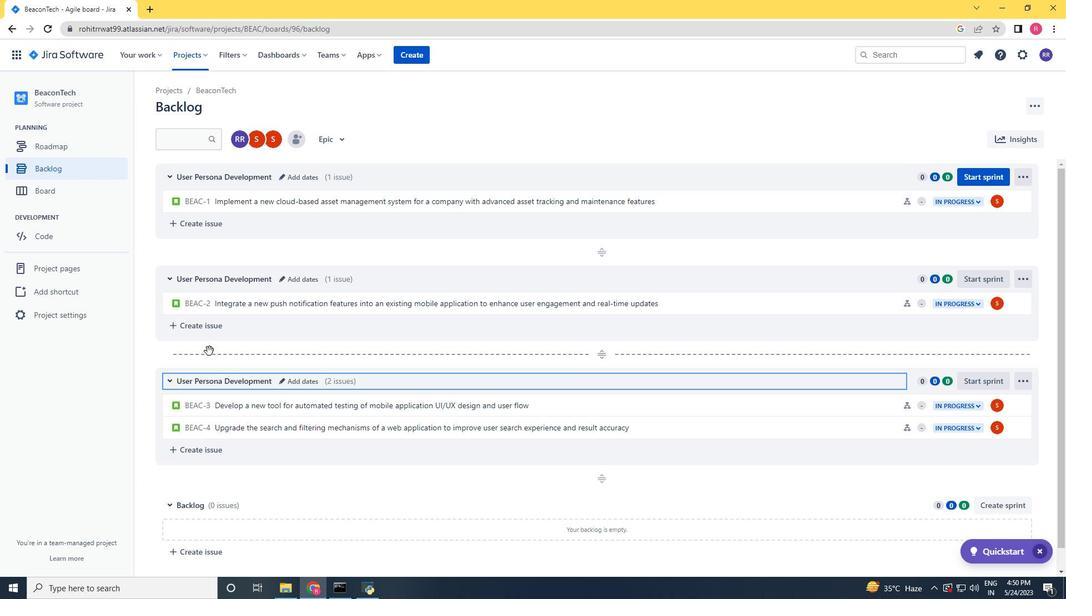 
Action: Mouse scrolled (209, 350) with delta (0, 0)
Screenshot: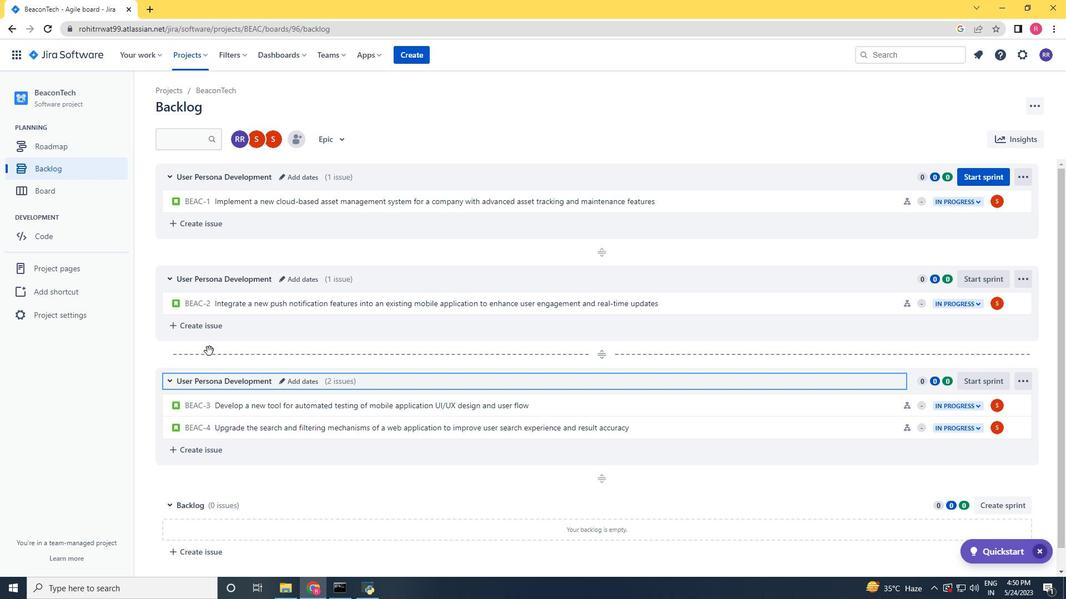 
Action: Mouse scrolled (209, 350) with delta (0, 0)
Screenshot: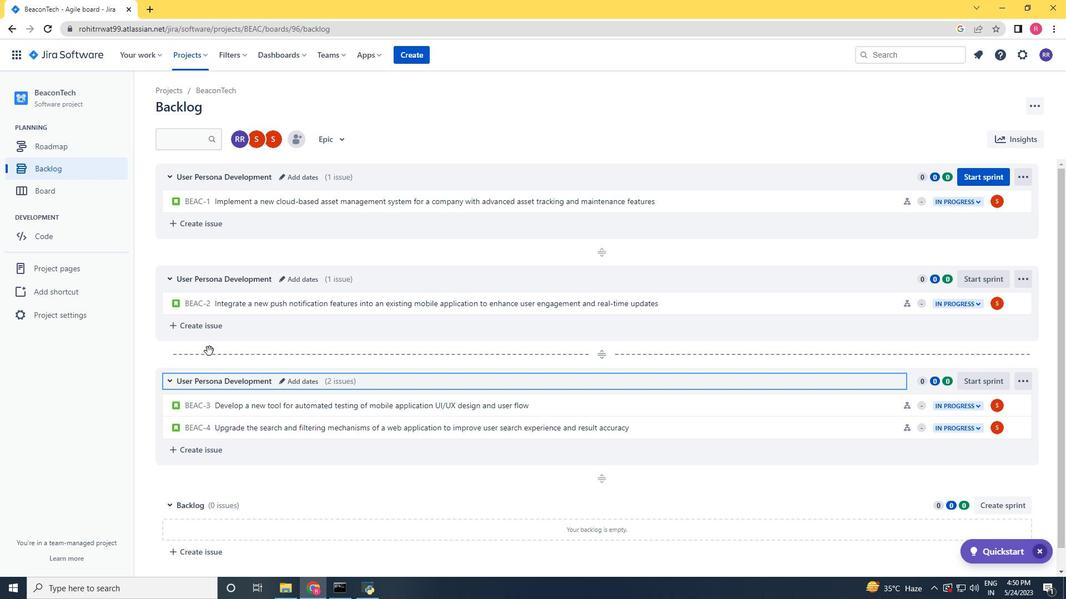 
Action: Mouse scrolled (209, 350) with delta (0, 0)
Screenshot: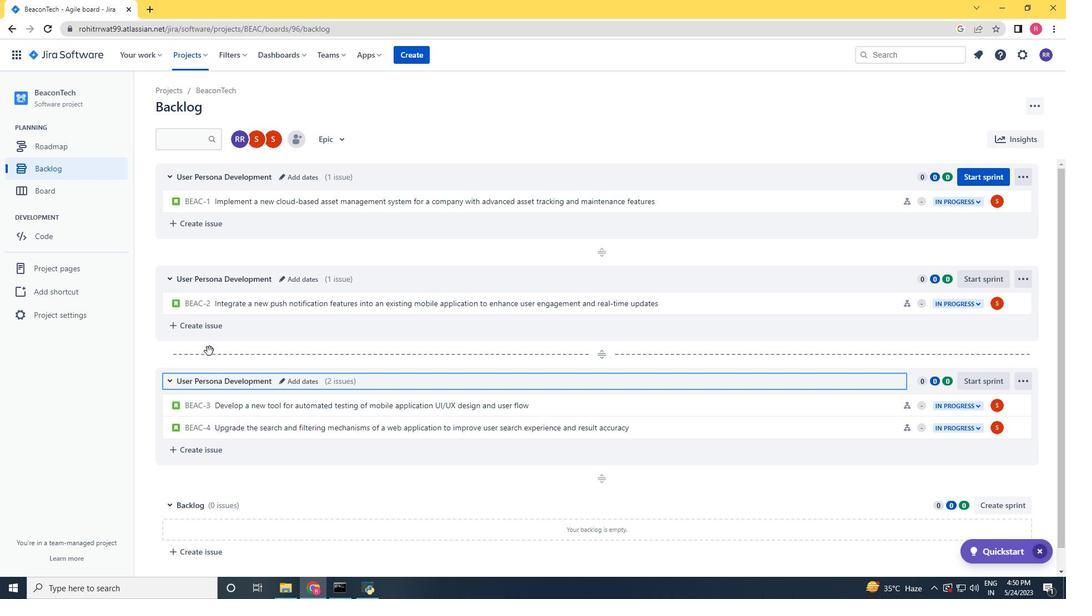 
Action: Mouse scrolled (209, 350) with delta (0, 0)
Screenshot: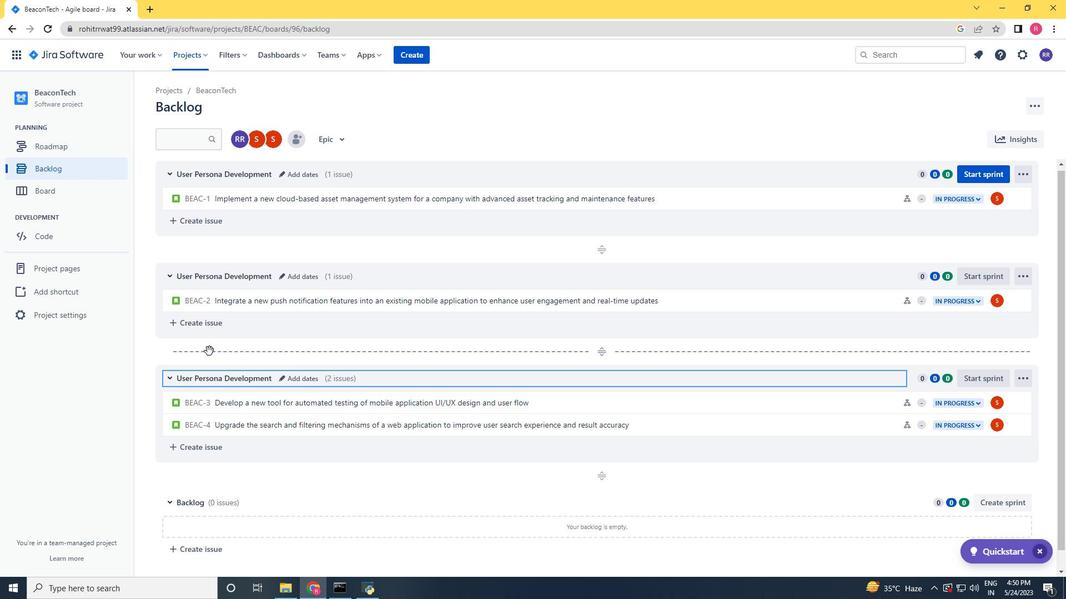
Action: Mouse moved to (211, 349)
Screenshot: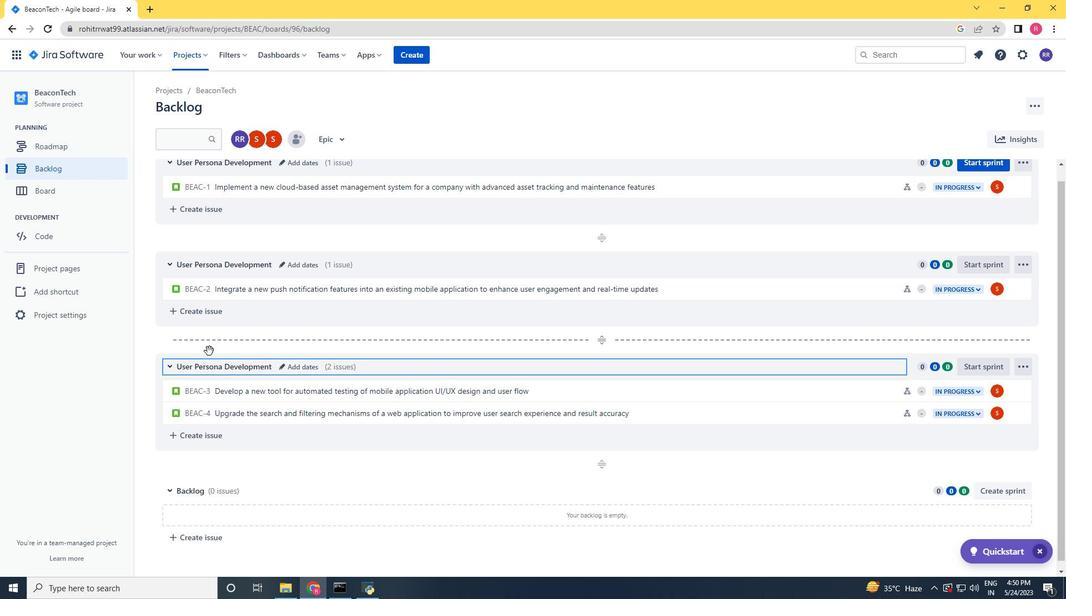
Action: Mouse scrolled (211, 349) with delta (0, 0)
Screenshot: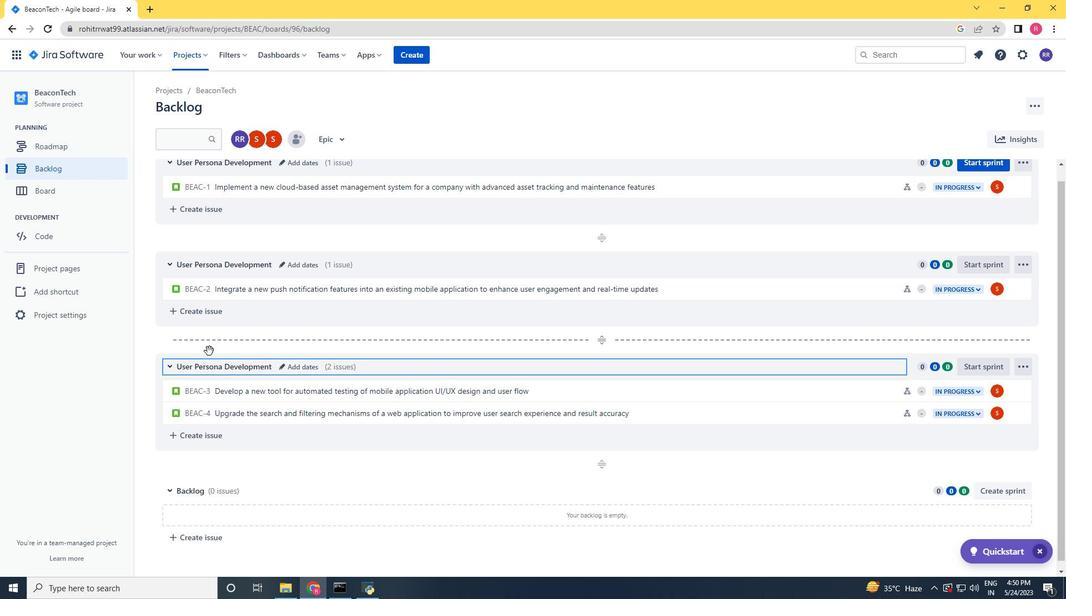 
Action: Mouse moved to (212, 348)
Screenshot: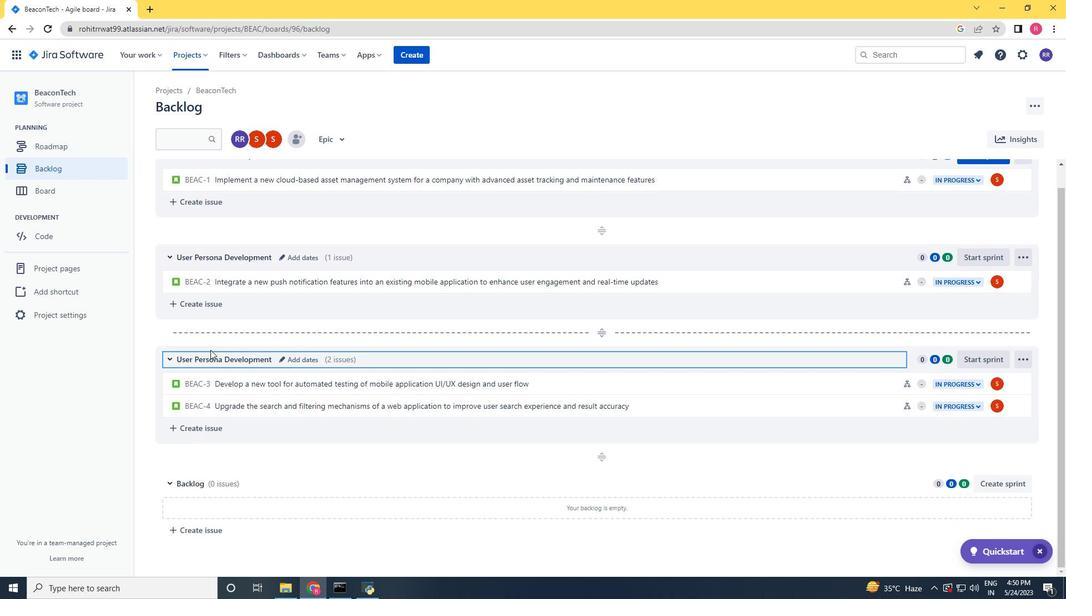 
Action: Mouse scrolled (212, 349) with delta (0, 0)
Screenshot: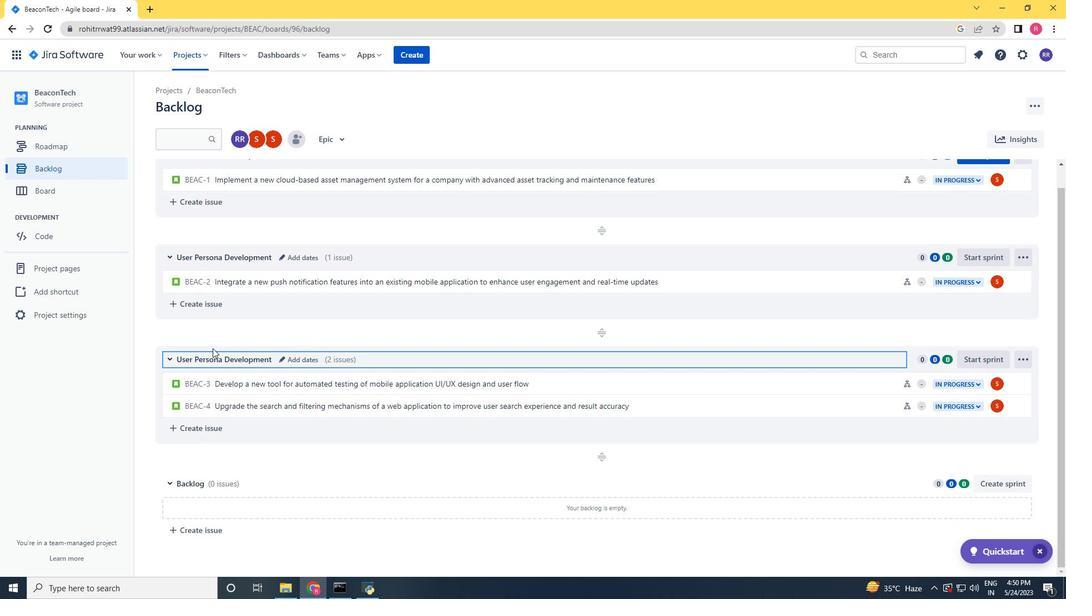 
Action: Mouse scrolled (212, 349) with delta (0, 0)
Screenshot: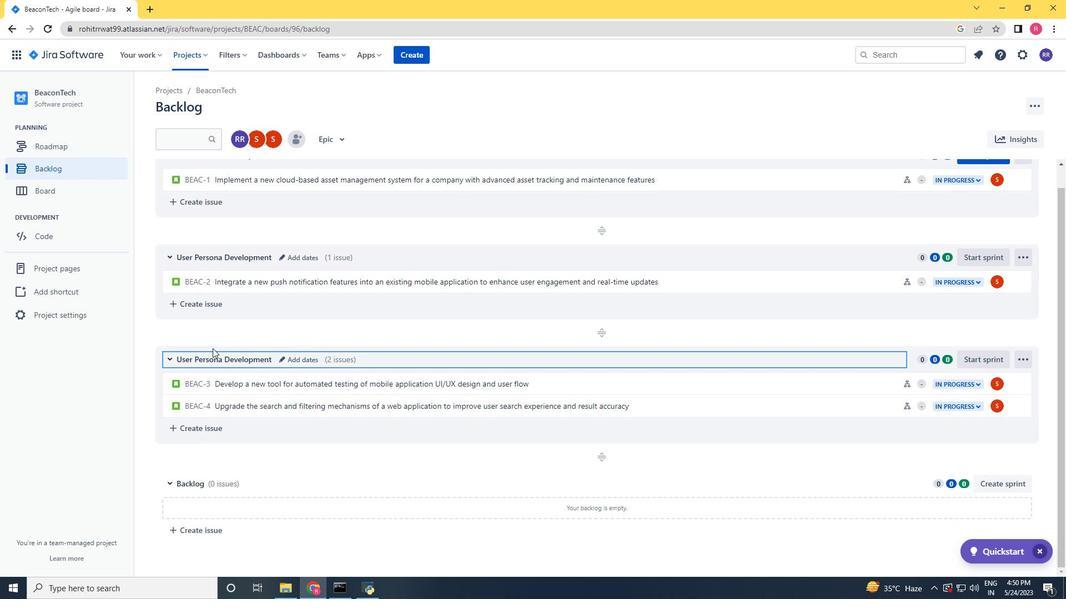 
Action: Mouse scrolled (212, 349) with delta (0, 0)
Screenshot: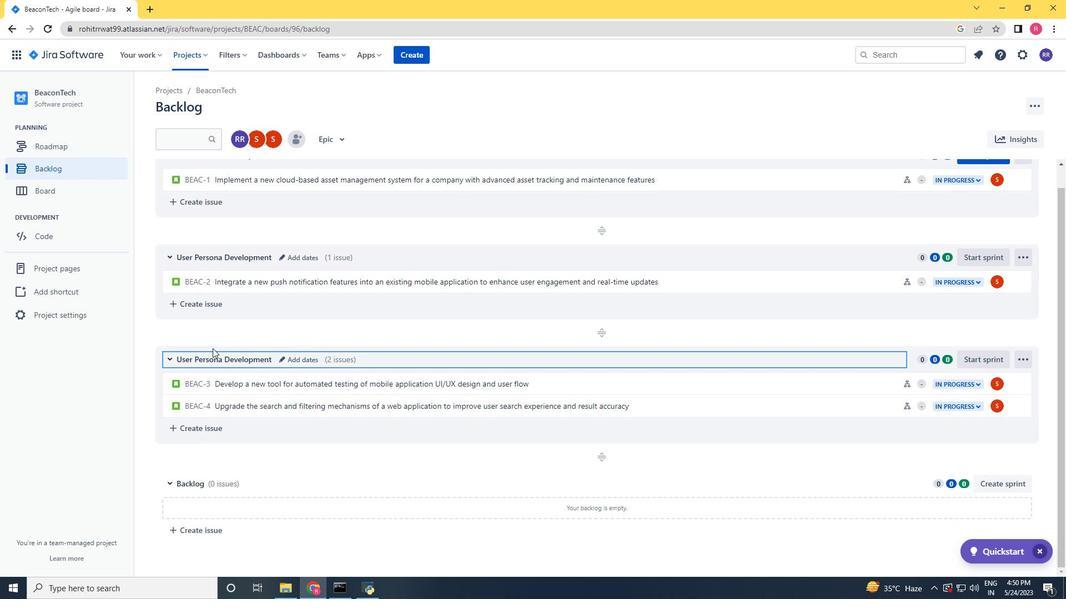 
Action: Mouse scrolled (212, 349) with delta (0, 0)
Screenshot: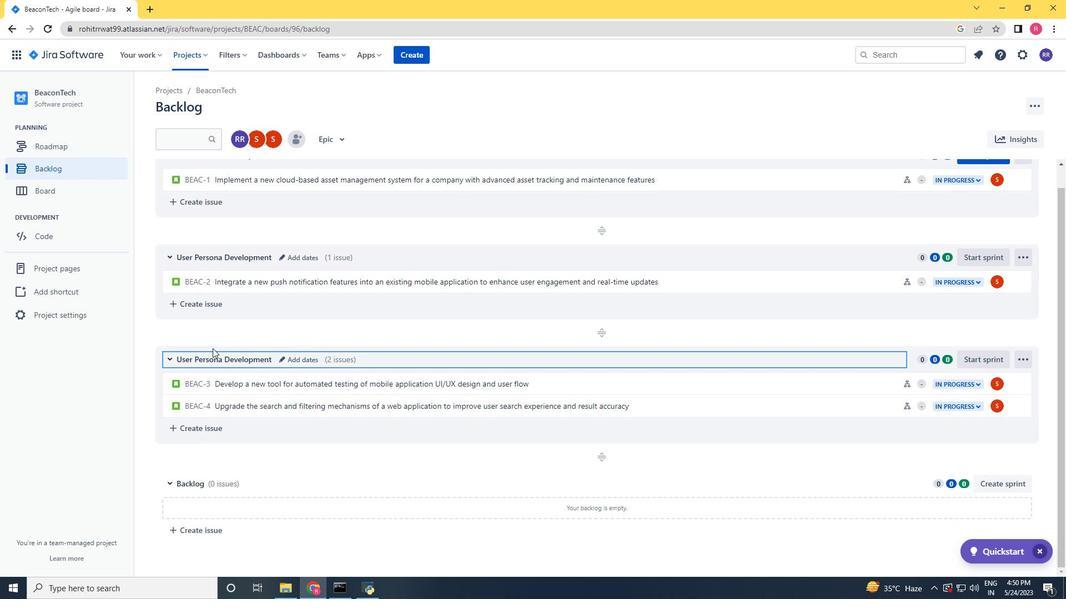 
Action: Mouse scrolled (212, 349) with delta (0, 0)
Screenshot: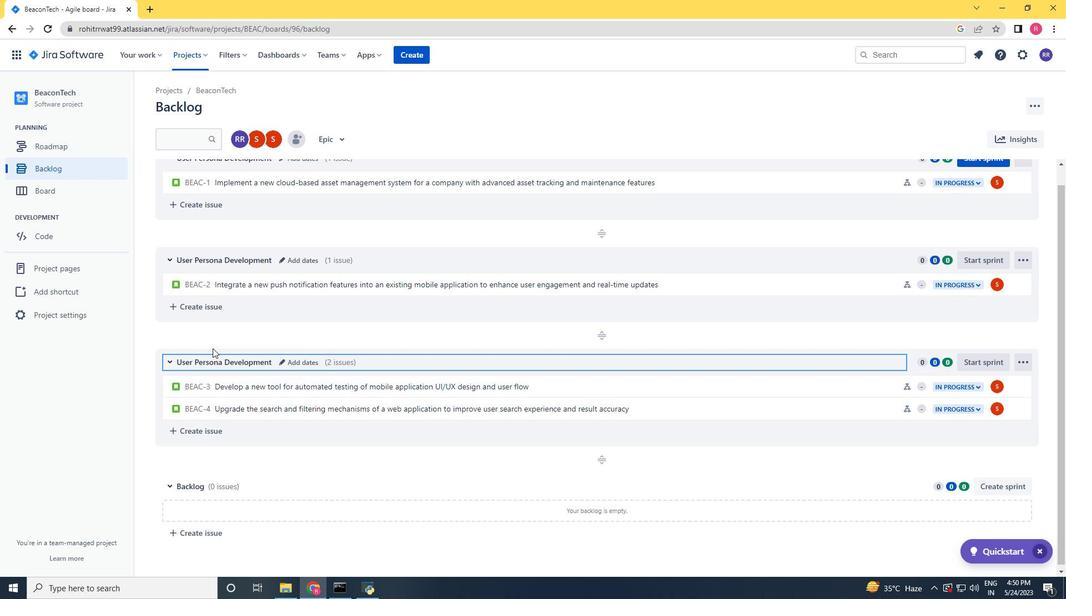 
Action: Mouse moved to (561, 268)
Screenshot: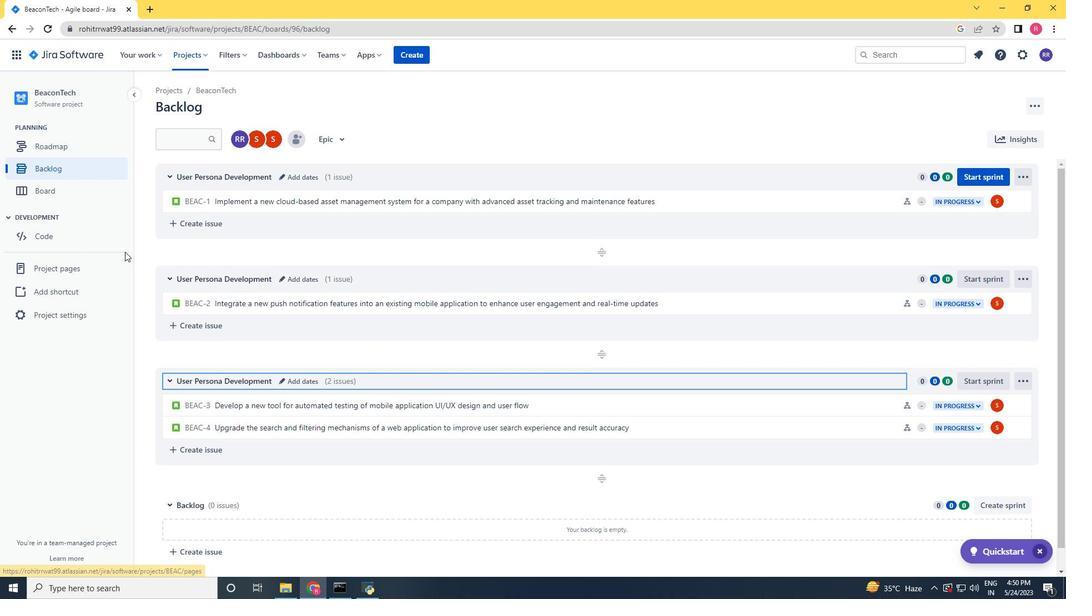 
